 Task: Create a due date automation trigger when advanced on, 2 working days after a card is due add fields with custom field "Resume" set to a number lower or equal to 1 and greater than 10 at 11:00 AM.
Action: Mouse moved to (923, 281)
Screenshot: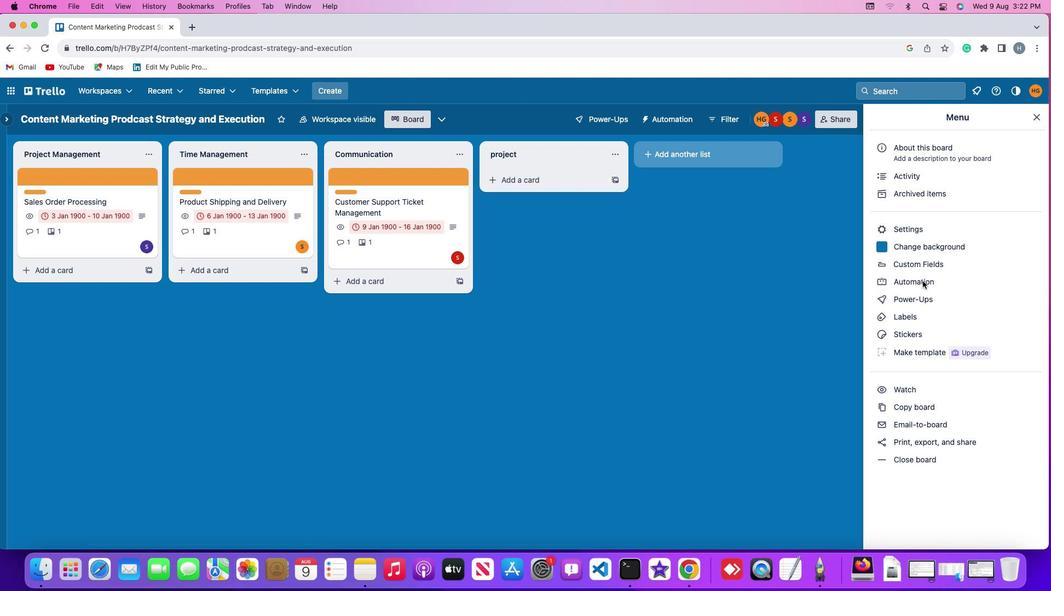 
Action: Mouse pressed left at (923, 281)
Screenshot: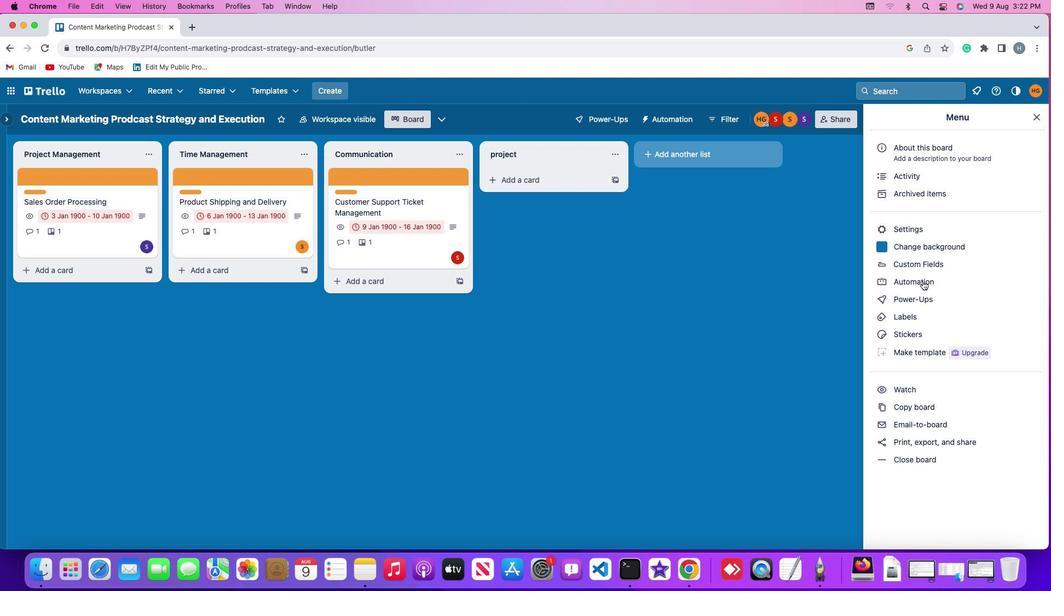 
Action: Mouse pressed left at (923, 281)
Screenshot: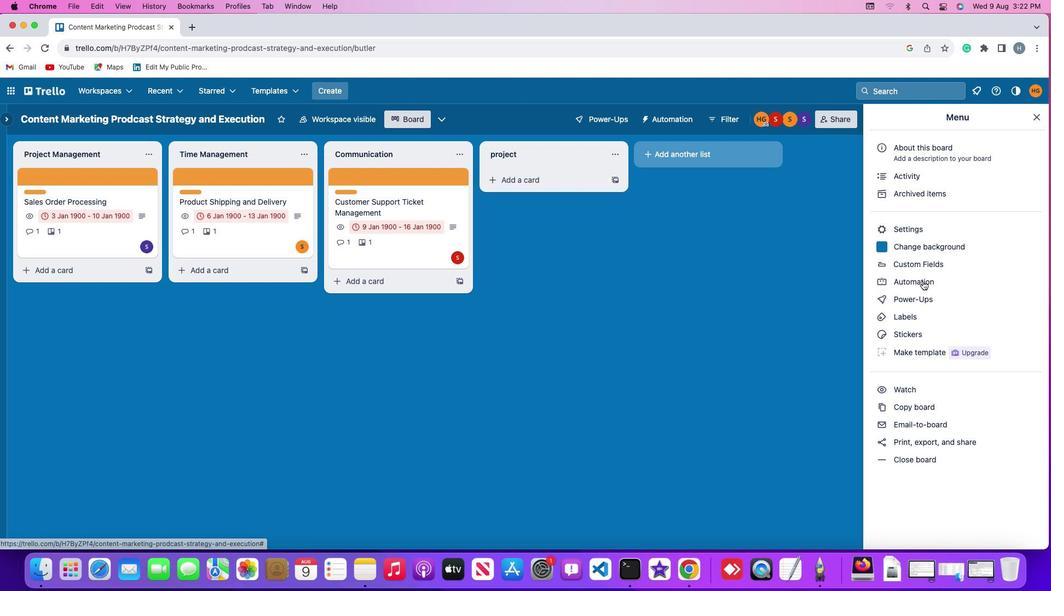 
Action: Mouse moved to (78, 259)
Screenshot: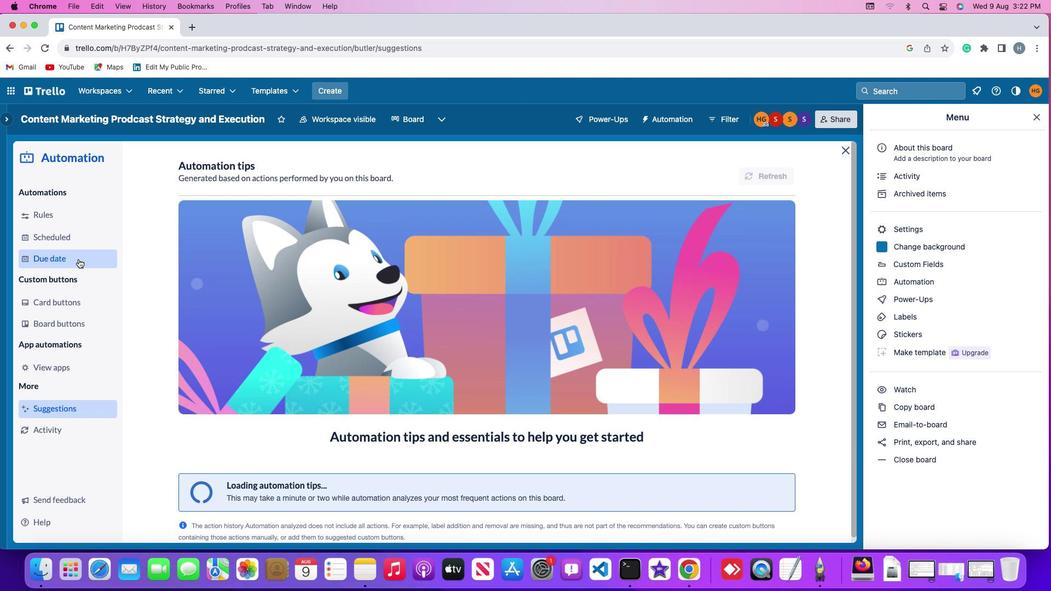 
Action: Mouse pressed left at (78, 259)
Screenshot: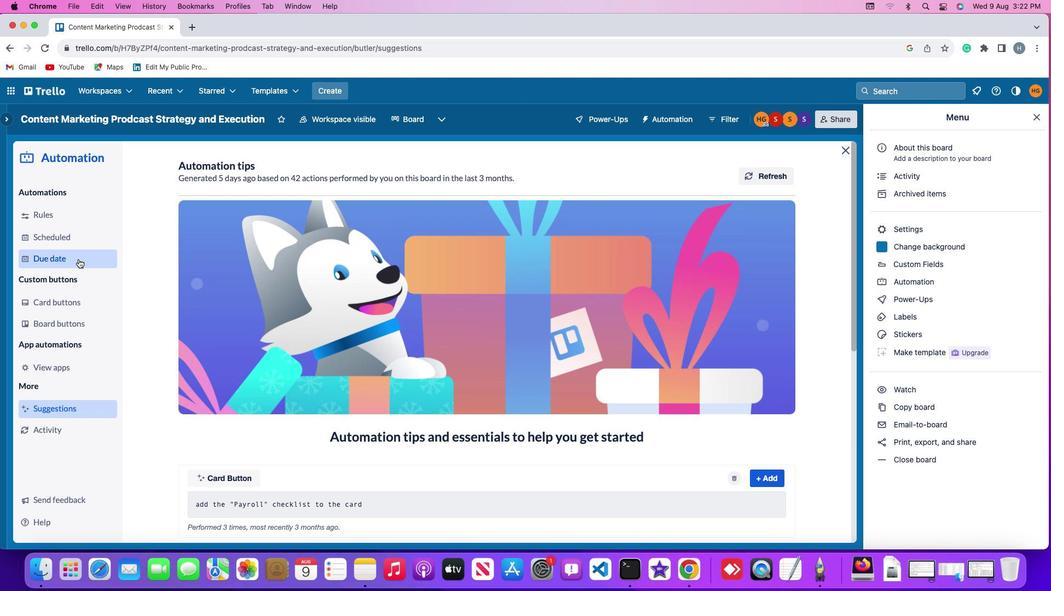
Action: Mouse moved to (746, 168)
Screenshot: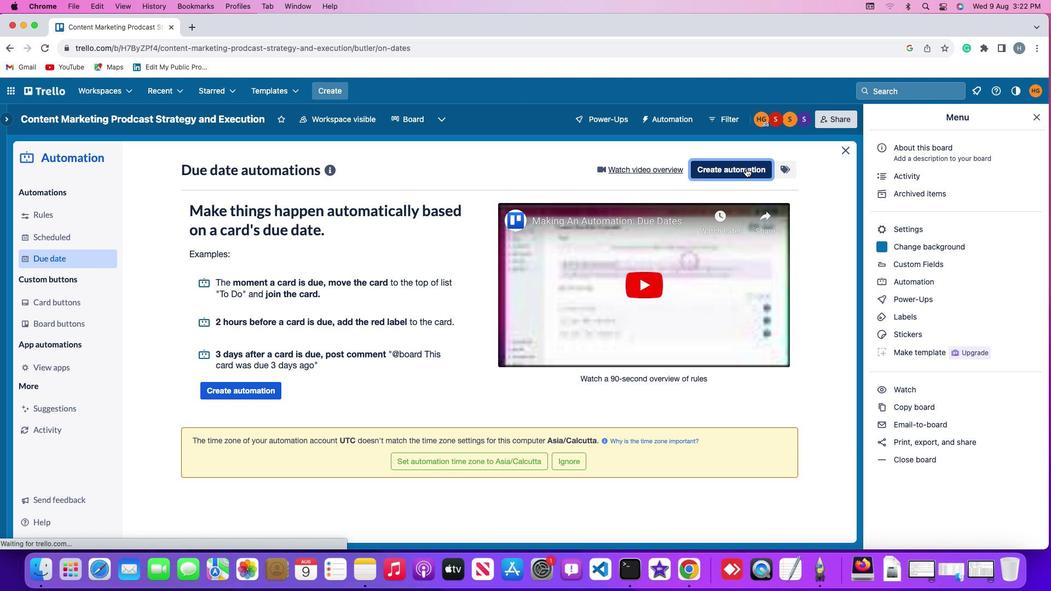 
Action: Mouse pressed left at (746, 168)
Screenshot: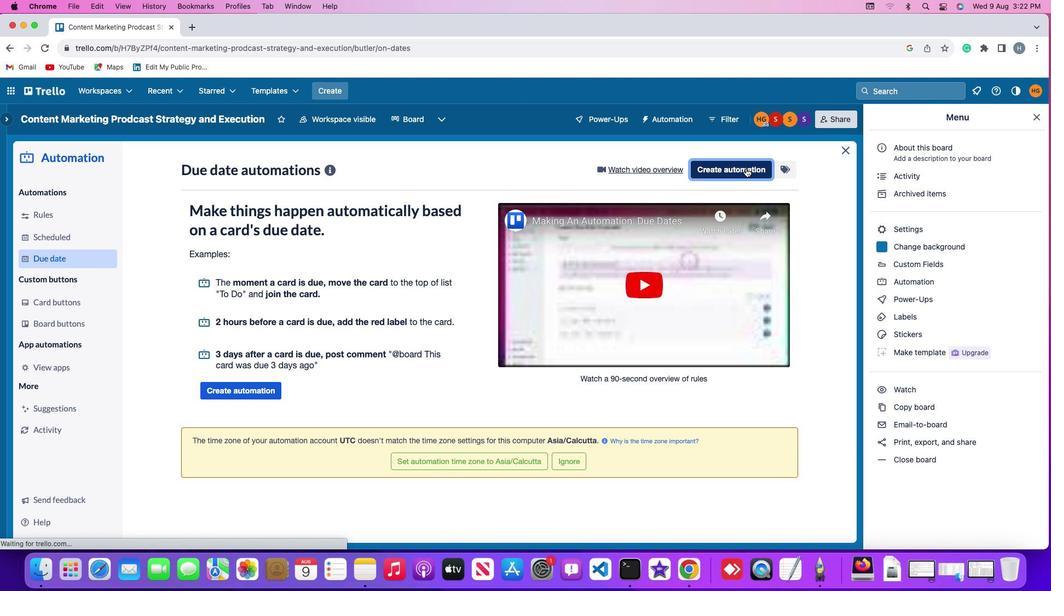
Action: Mouse moved to (202, 270)
Screenshot: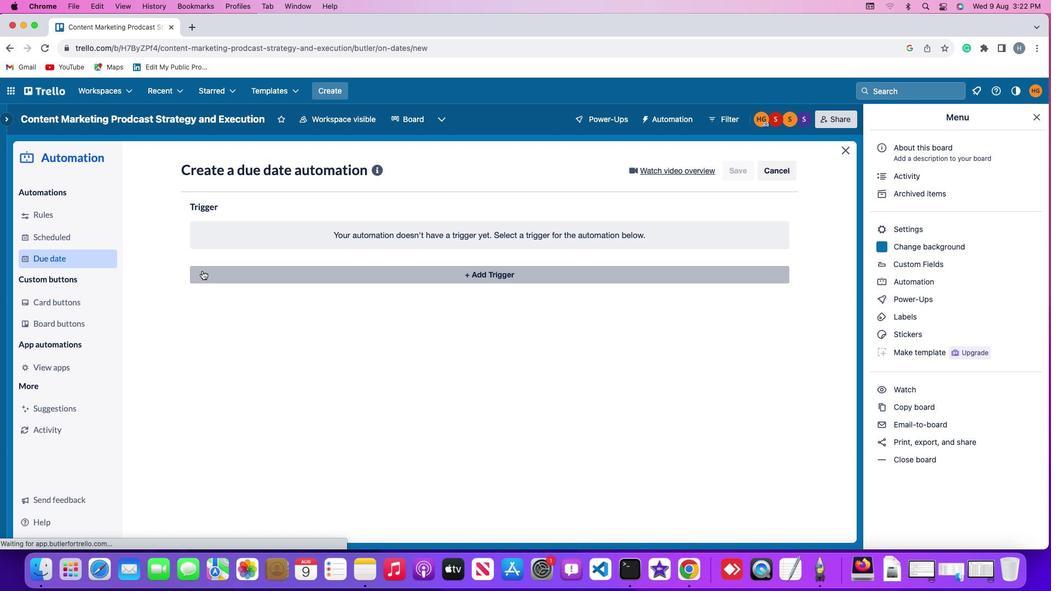 
Action: Mouse pressed left at (202, 270)
Screenshot: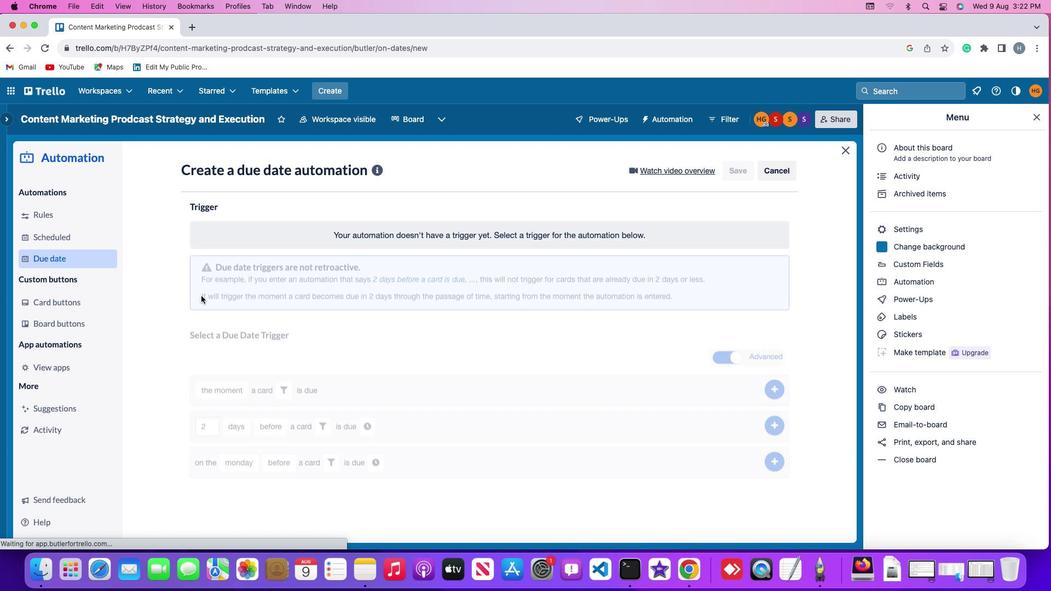 
Action: Mouse moved to (215, 438)
Screenshot: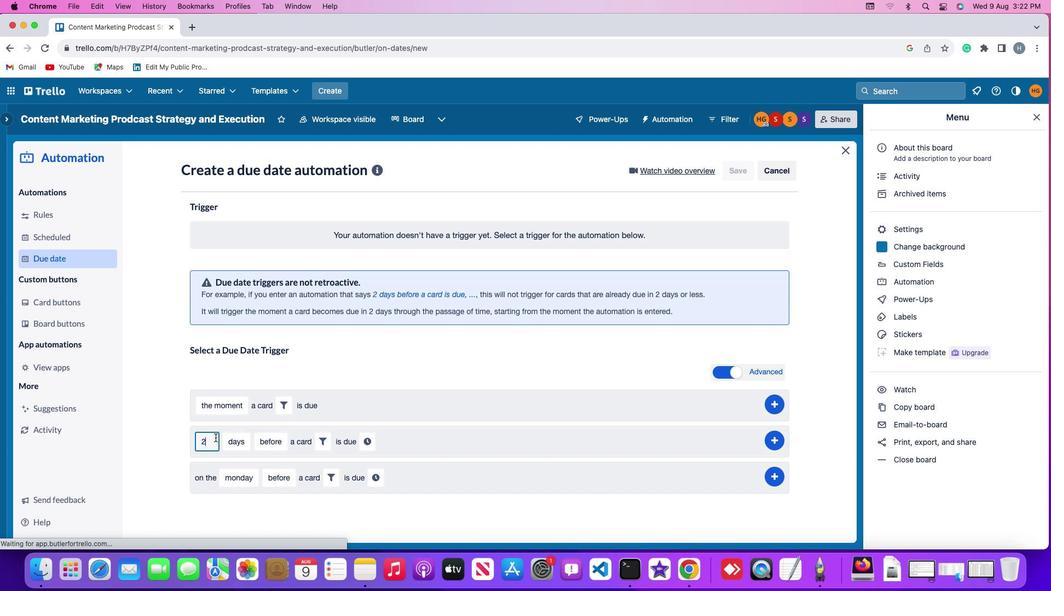
Action: Mouse pressed left at (215, 438)
Screenshot: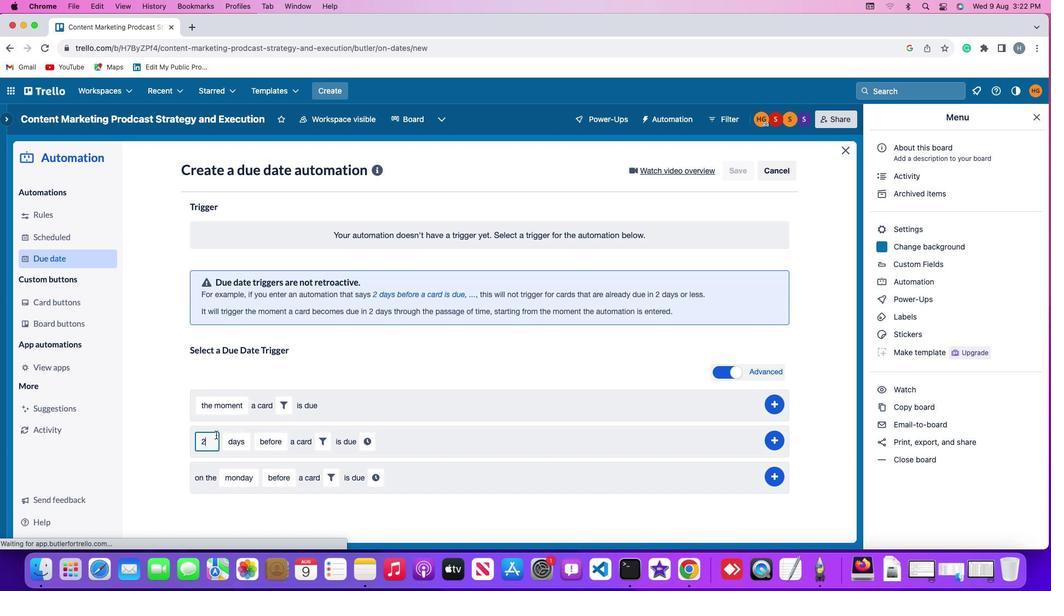 
Action: Mouse moved to (215, 434)
Screenshot: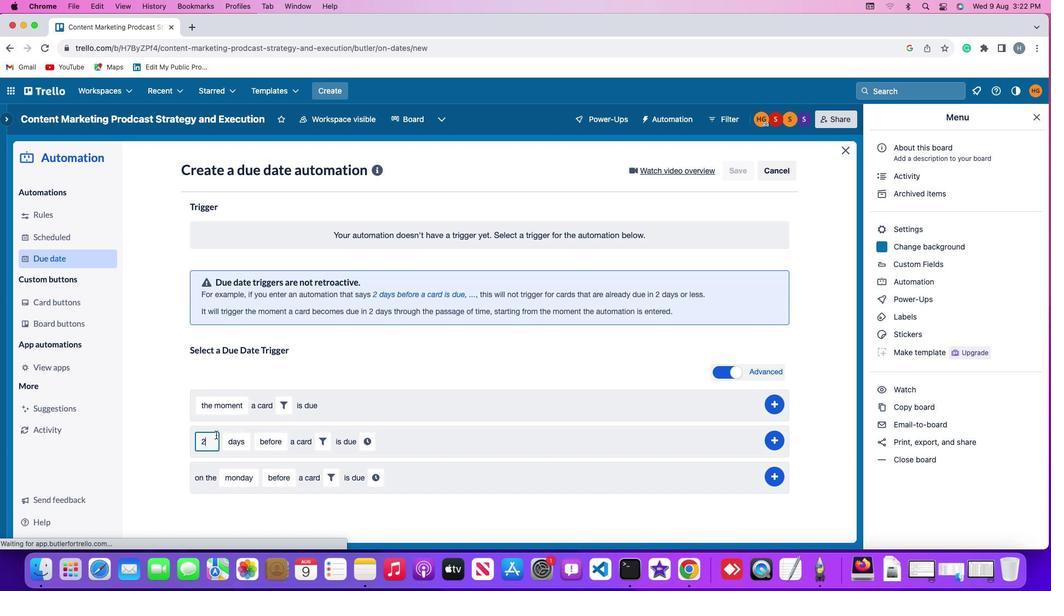 
Action: Key pressed Key.backspace'2'
Screenshot: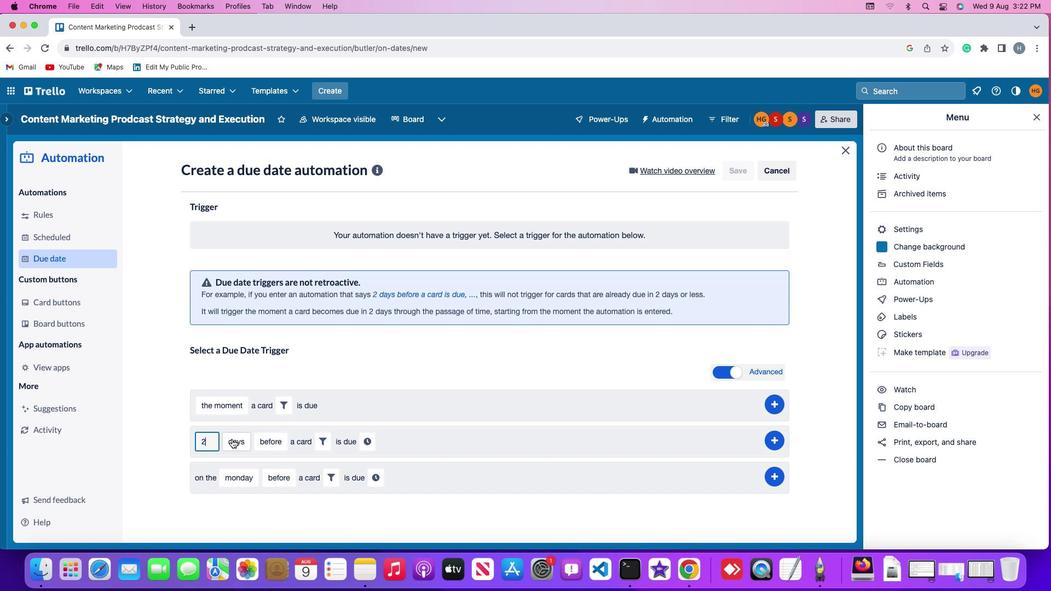 
Action: Mouse moved to (233, 439)
Screenshot: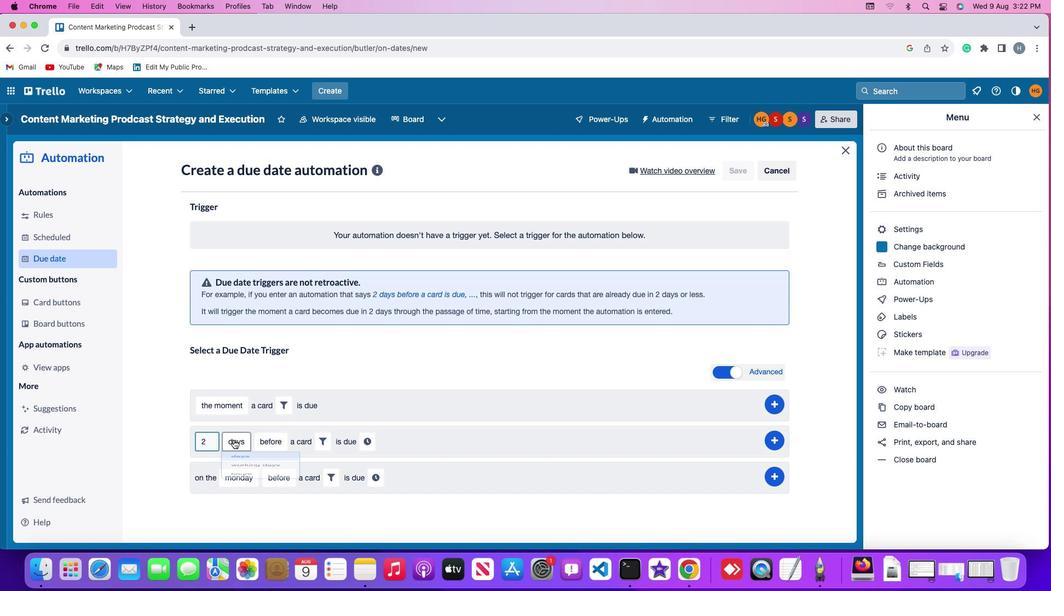 
Action: Mouse pressed left at (233, 439)
Screenshot: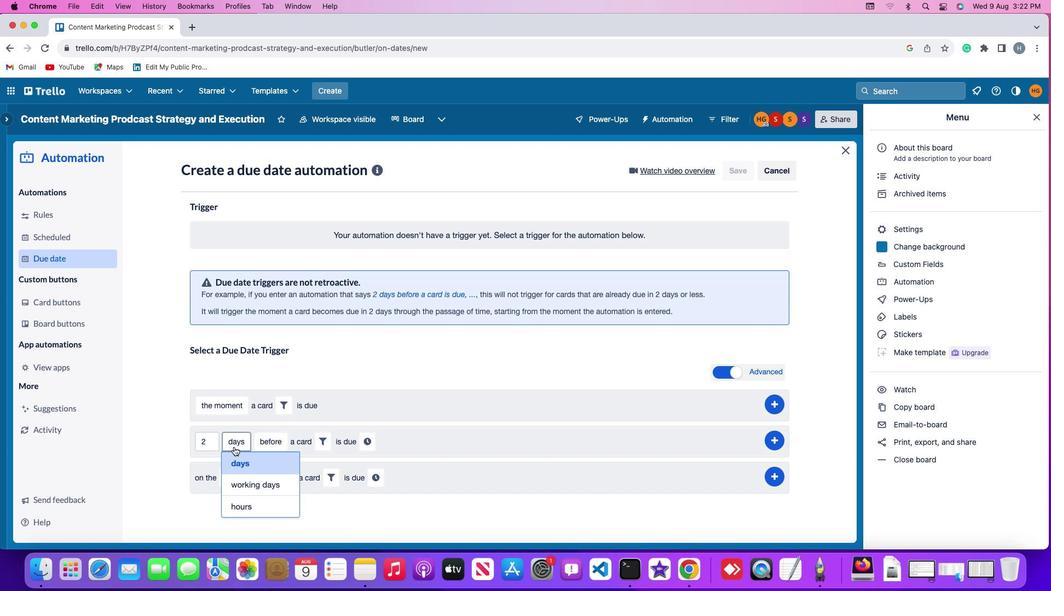 
Action: Mouse moved to (241, 481)
Screenshot: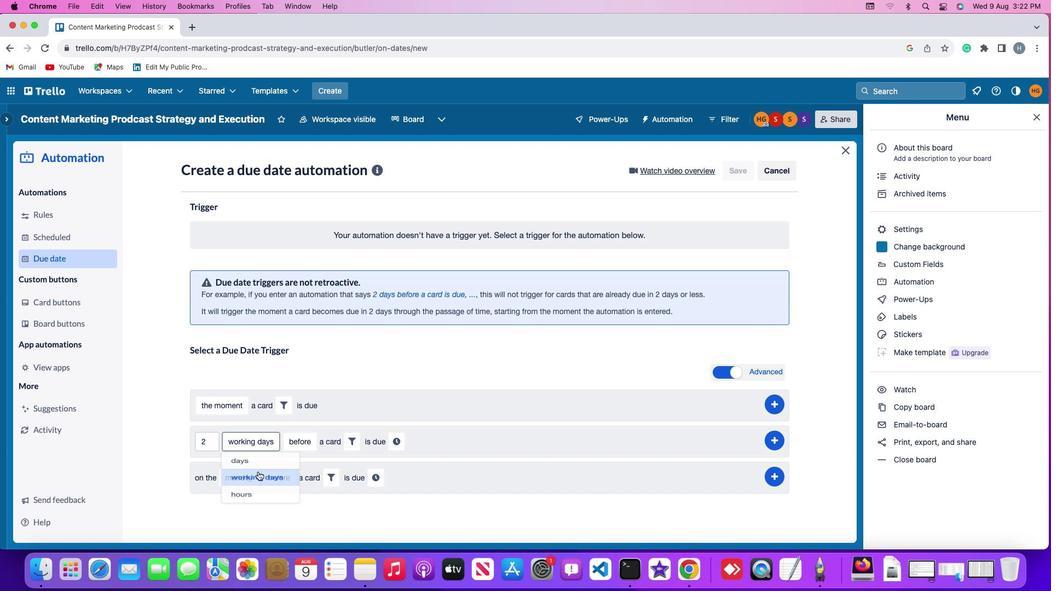 
Action: Mouse pressed left at (241, 481)
Screenshot: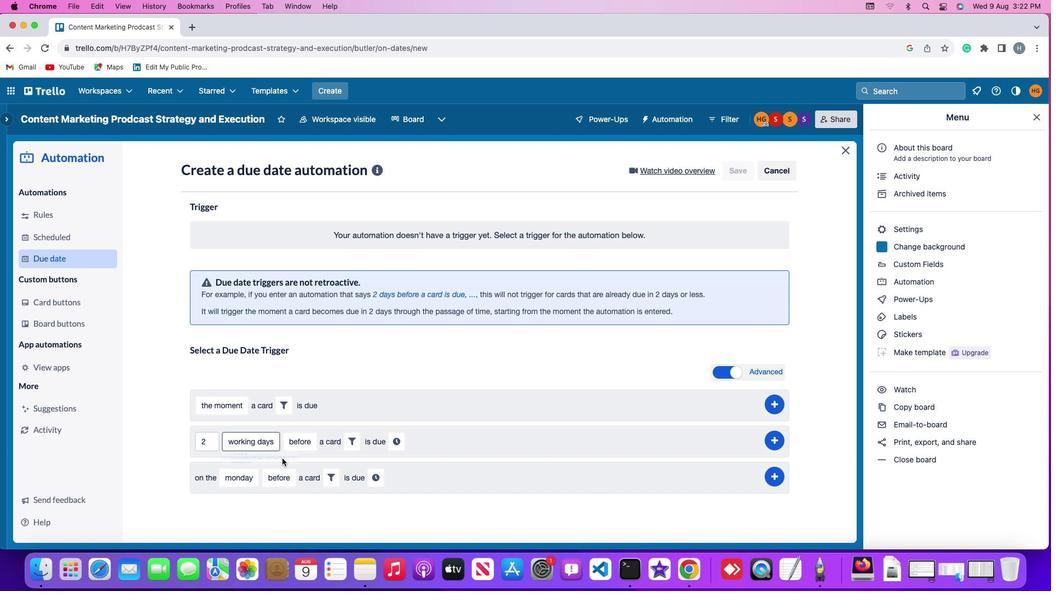 
Action: Mouse moved to (296, 445)
Screenshot: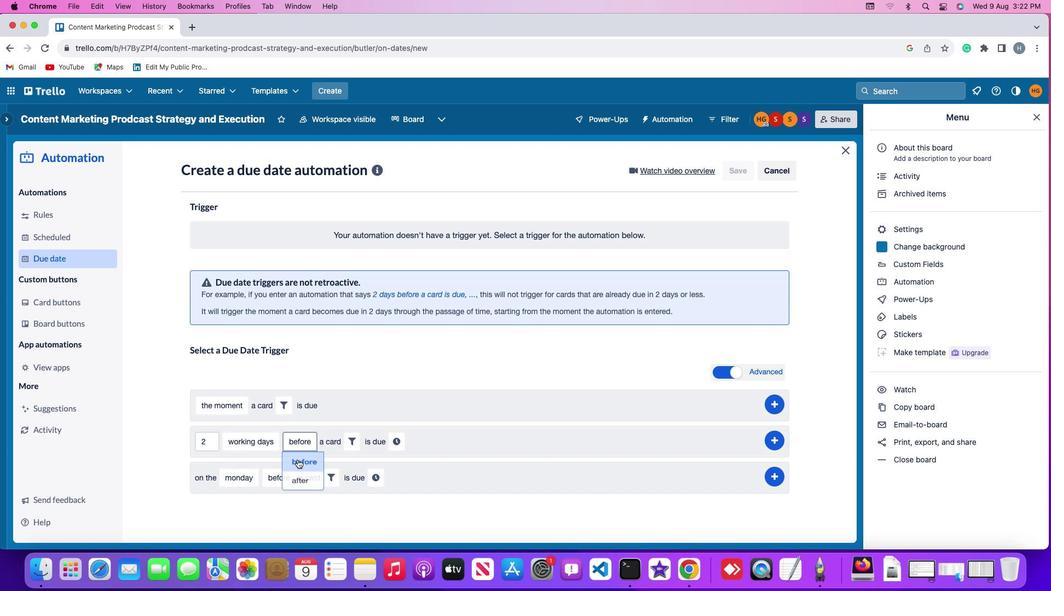 
Action: Mouse pressed left at (296, 445)
Screenshot: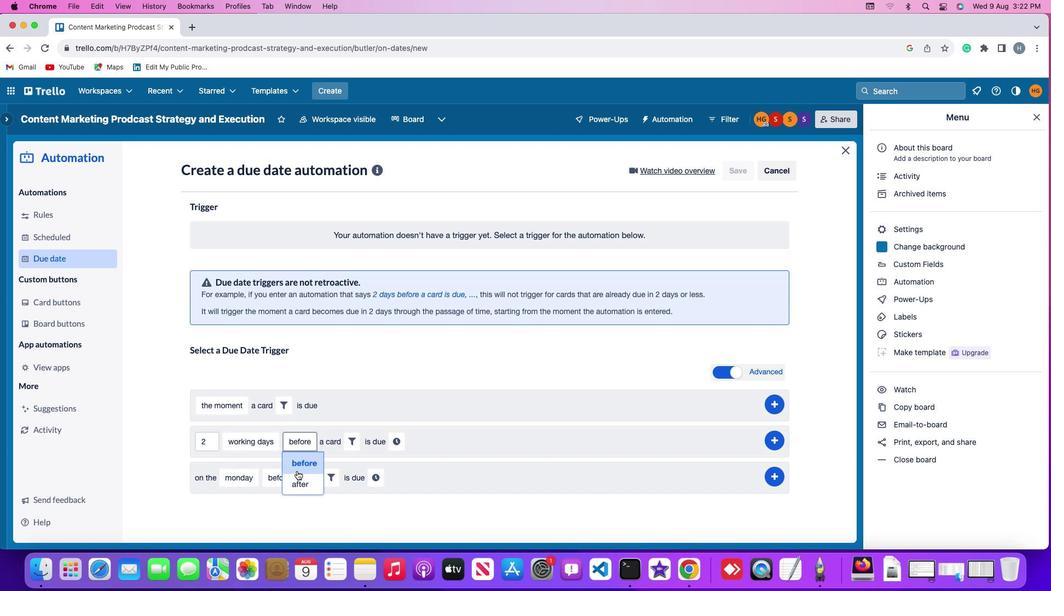 
Action: Mouse moved to (295, 482)
Screenshot: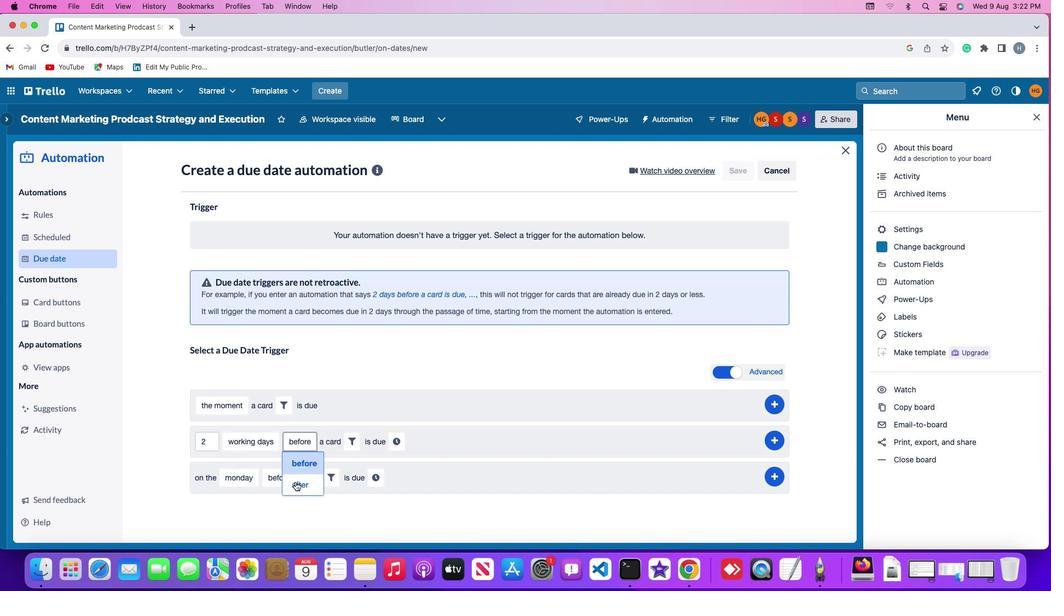 
Action: Mouse pressed left at (295, 482)
Screenshot: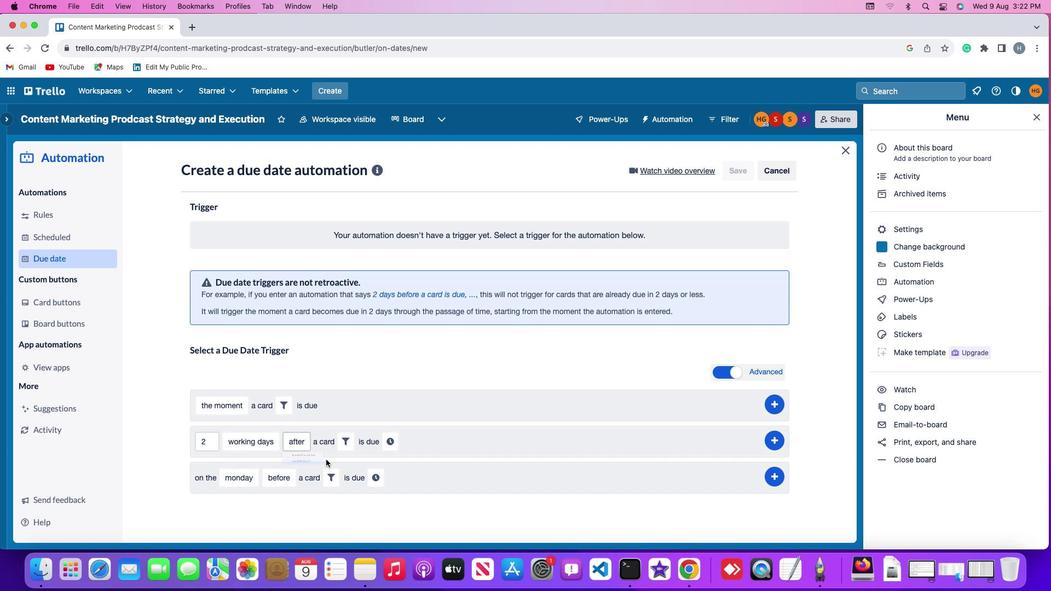 
Action: Mouse moved to (350, 446)
Screenshot: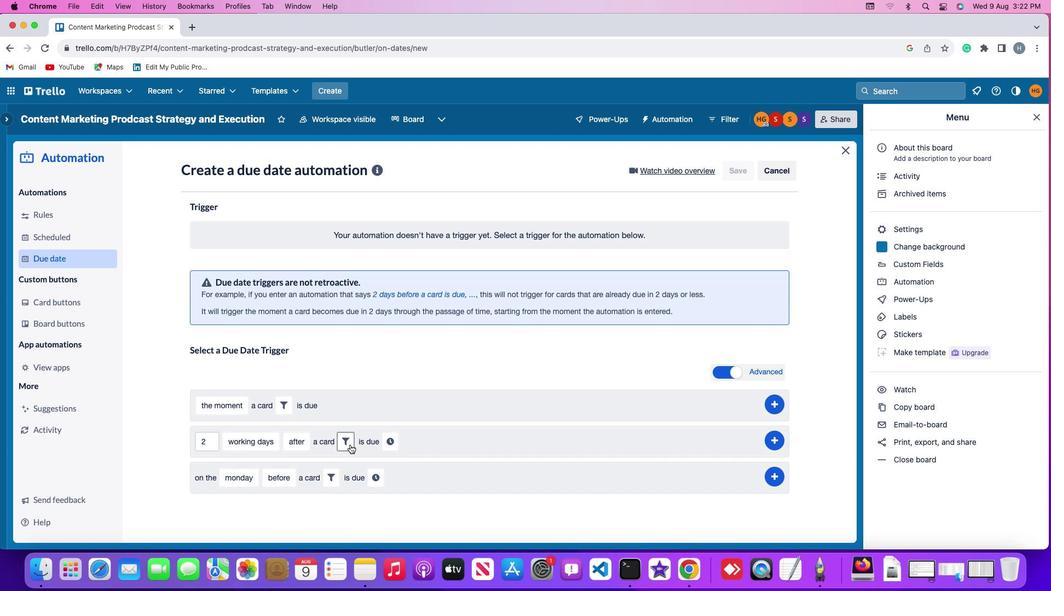
Action: Mouse pressed left at (350, 446)
Screenshot: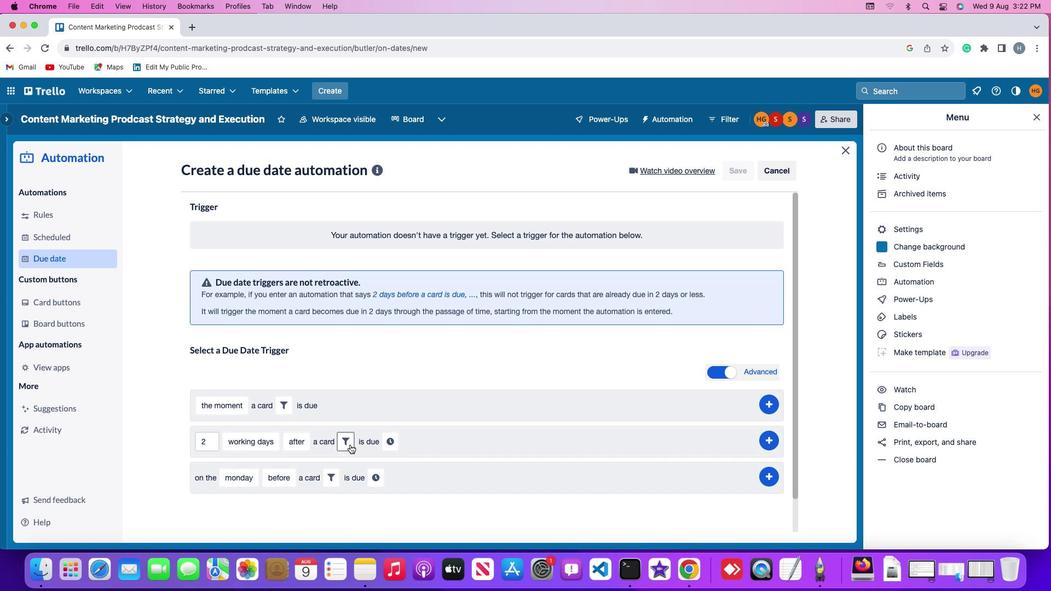 
Action: Mouse moved to (527, 476)
Screenshot: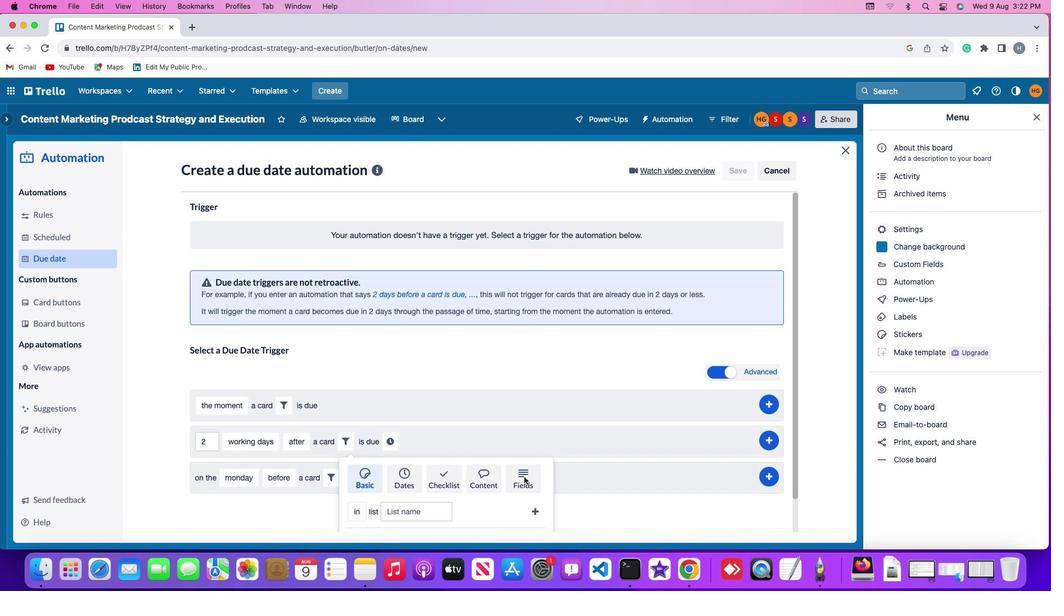 
Action: Mouse pressed left at (527, 476)
Screenshot: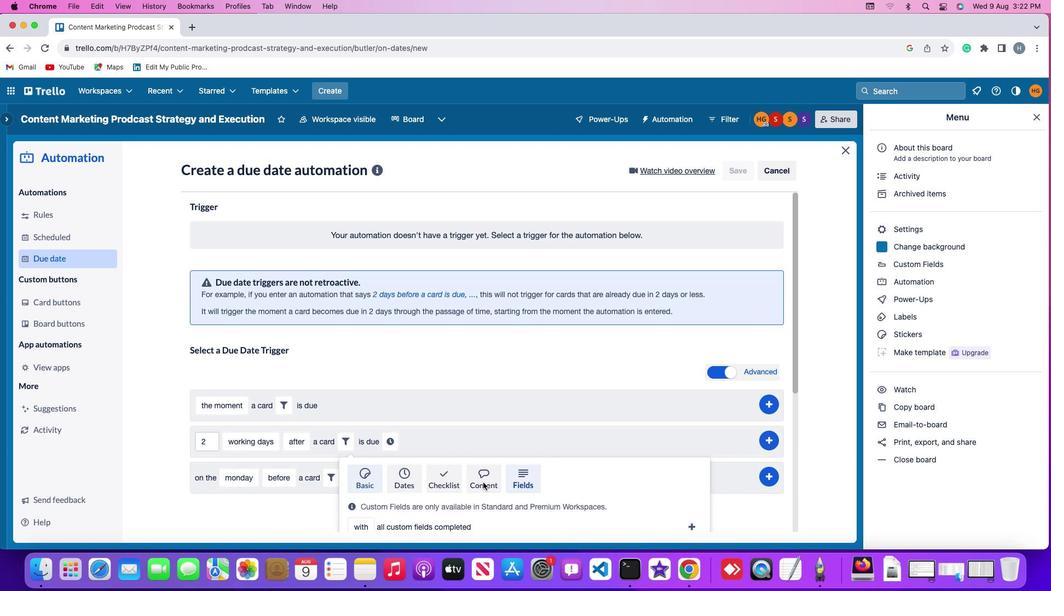 
Action: Mouse moved to (263, 525)
Screenshot: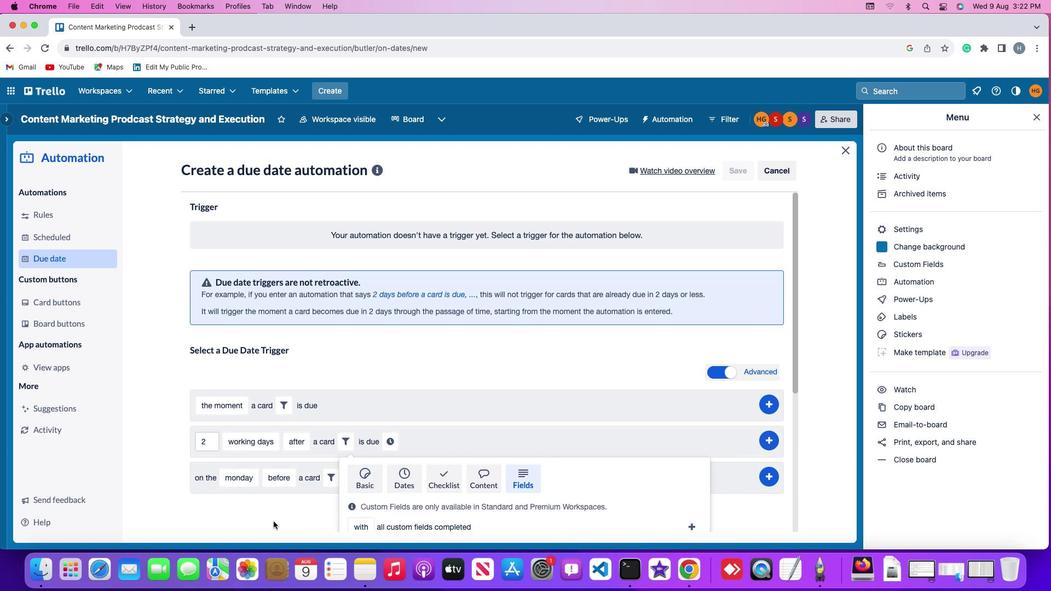 
Action: Mouse scrolled (263, 525) with delta (0, 0)
Screenshot: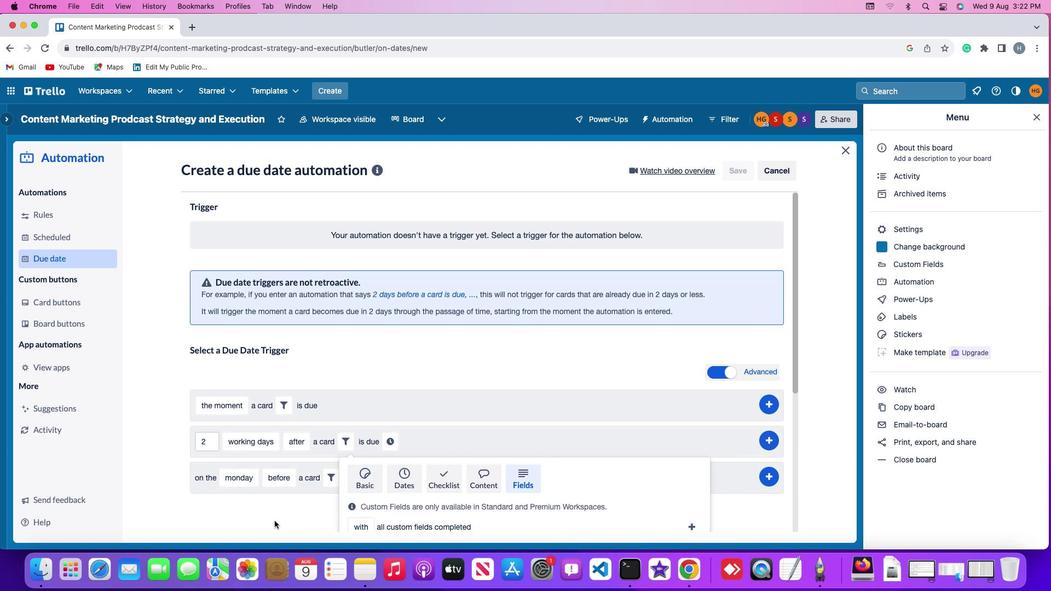 
Action: Mouse scrolled (263, 525) with delta (0, 0)
Screenshot: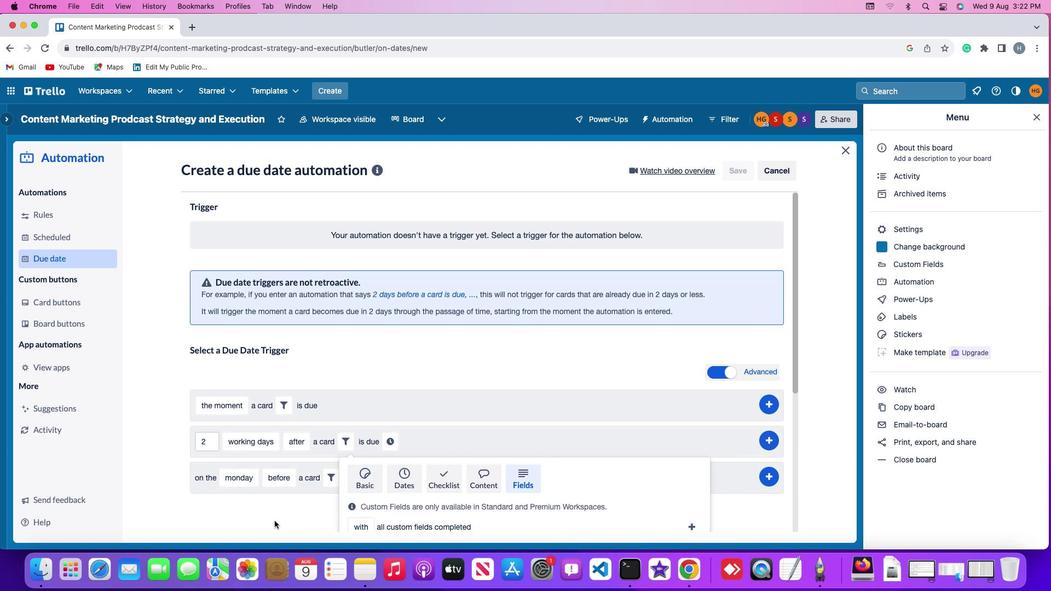 
Action: Mouse scrolled (263, 525) with delta (0, -1)
Screenshot: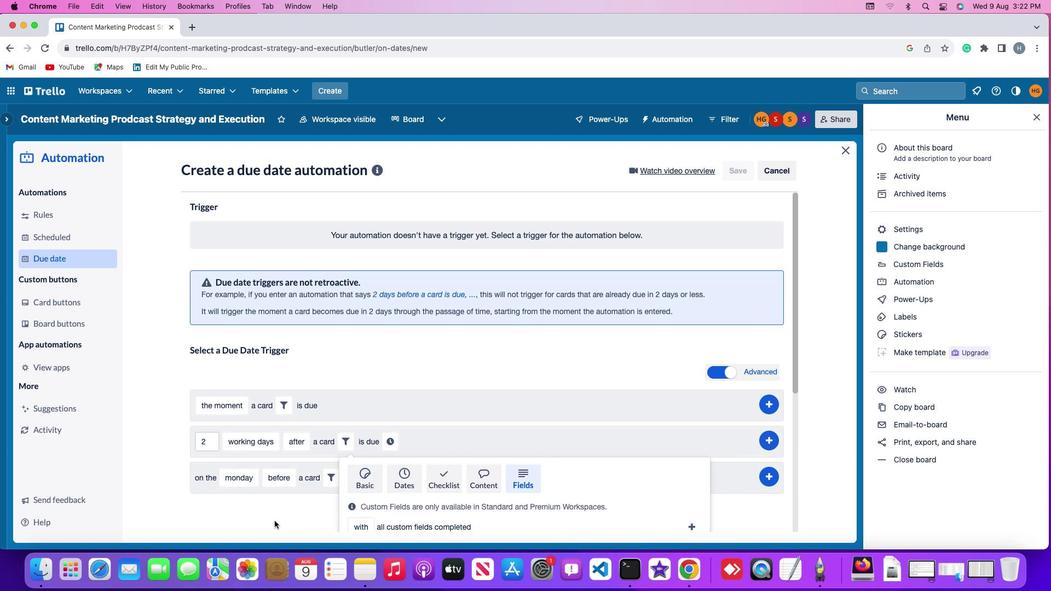 
Action: Mouse scrolled (263, 525) with delta (0, -2)
Screenshot: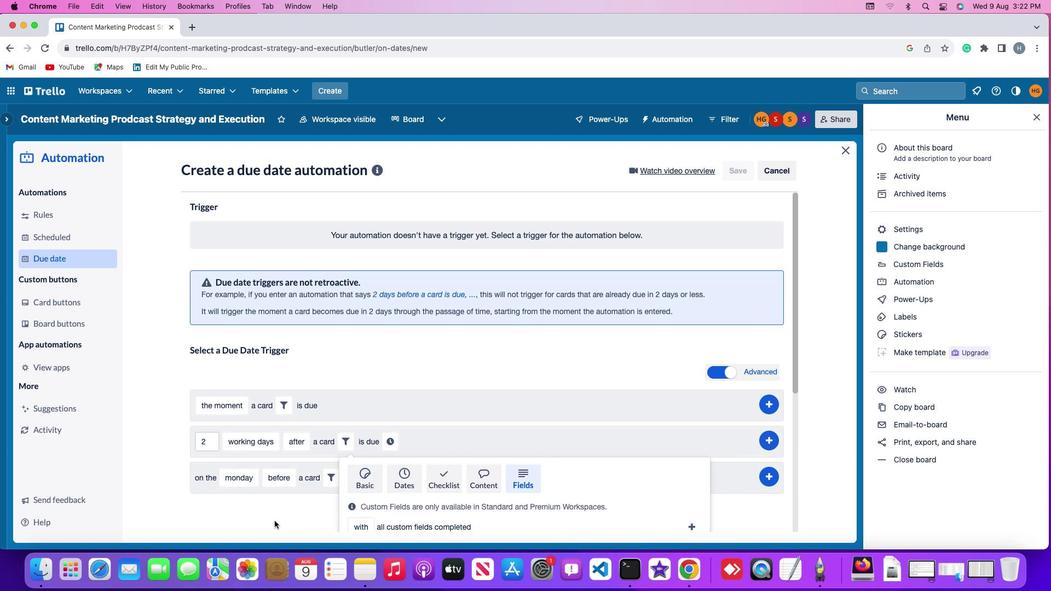 
Action: Mouse scrolled (263, 525) with delta (0, -3)
Screenshot: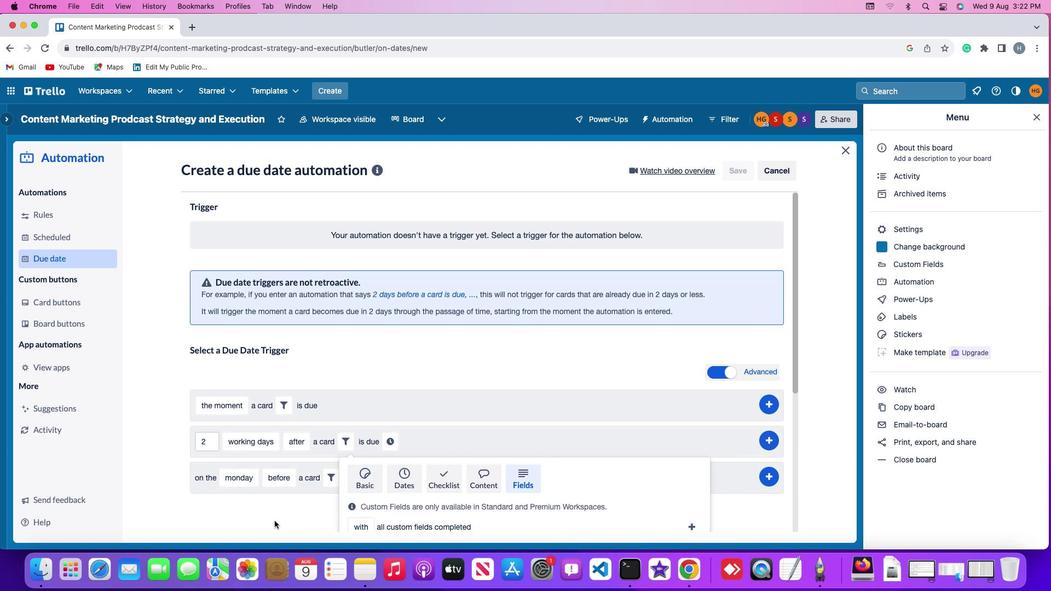 
Action: Mouse scrolled (263, 525) with delta (0, -3)
Screenshot: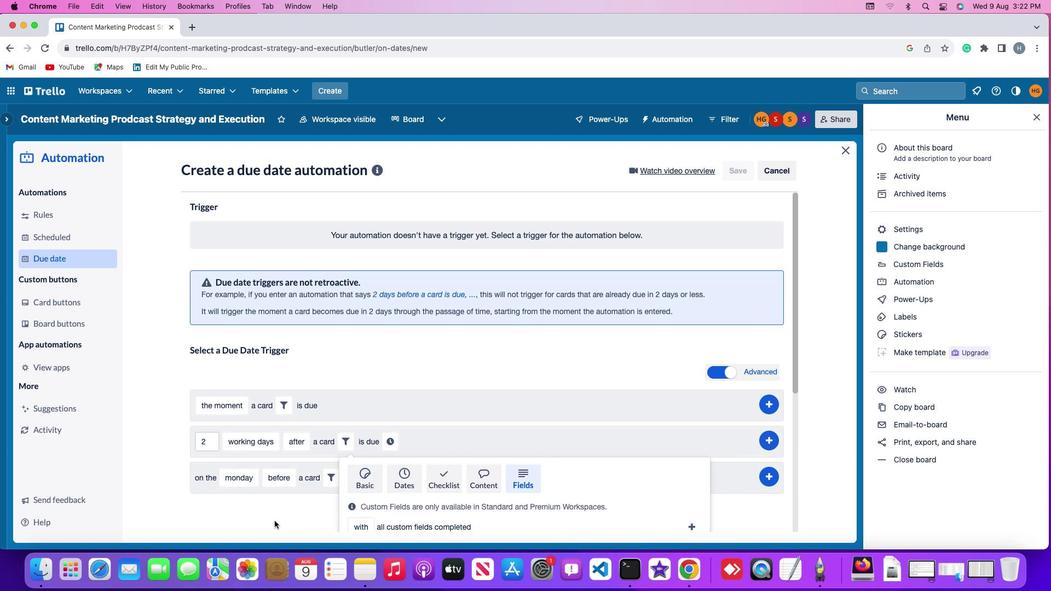 
Action: Mouse moved to (275, 521)
Screenshot: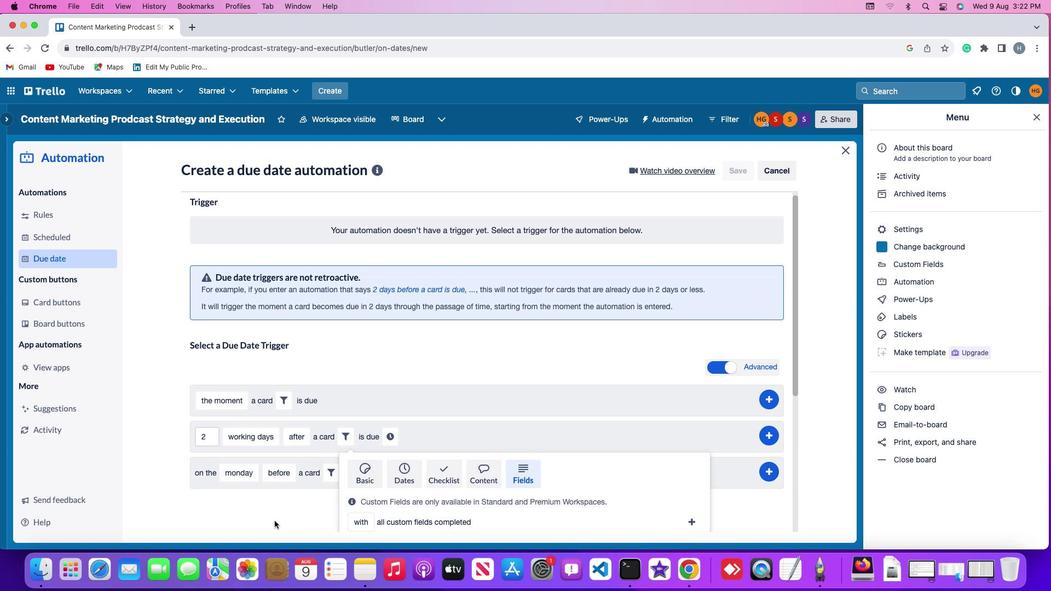 
Action: Mouse scrolled (275, 521) with delta (0, 0)
Screenshot: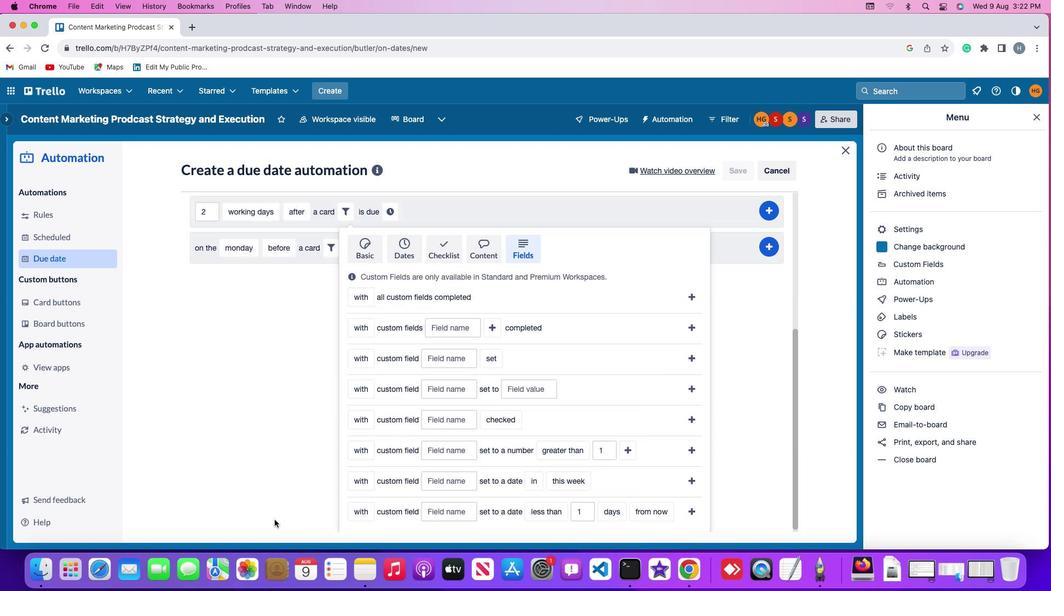 
Action: Mouse scrolled (275, 521) with delta (0, 0)
Screenshot: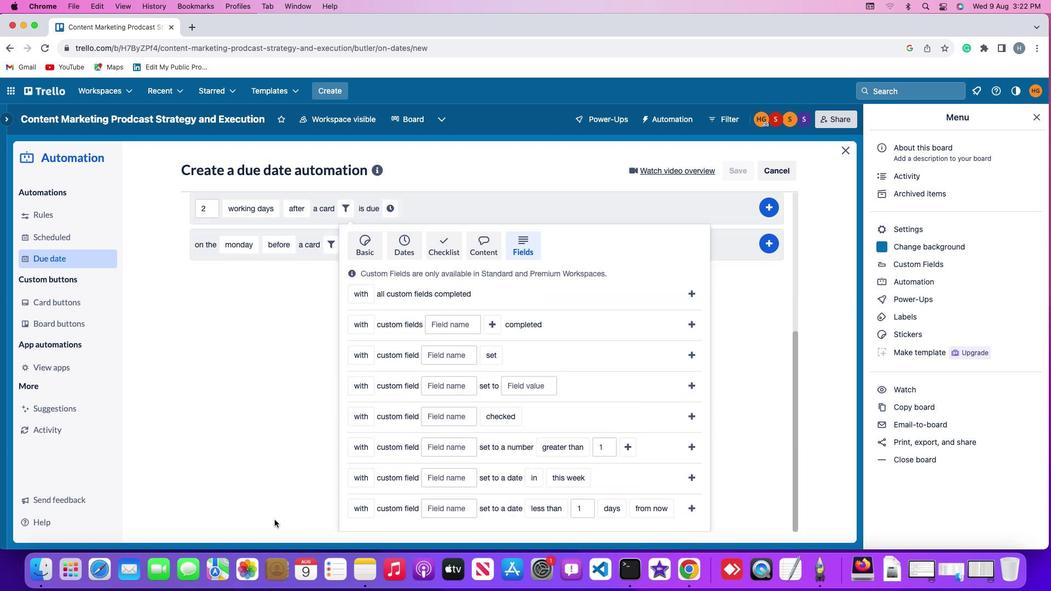 
Action: Mouse scrolled (275, 521) with delta (0, -1)
Screenshot: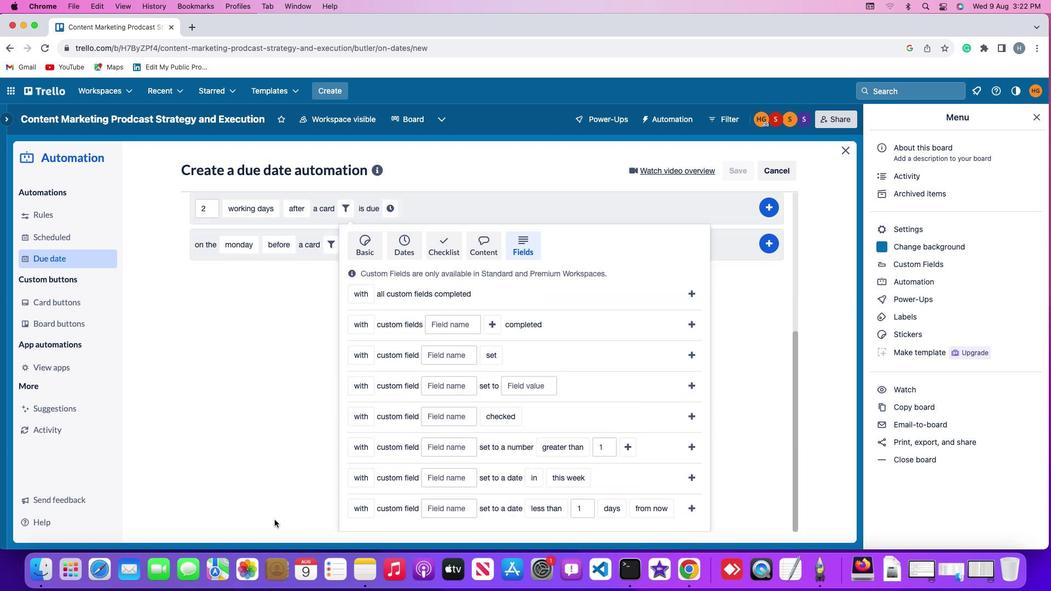 
Action: Mouse scrolled (275, 521) with delta (0, -2)
Screenshot: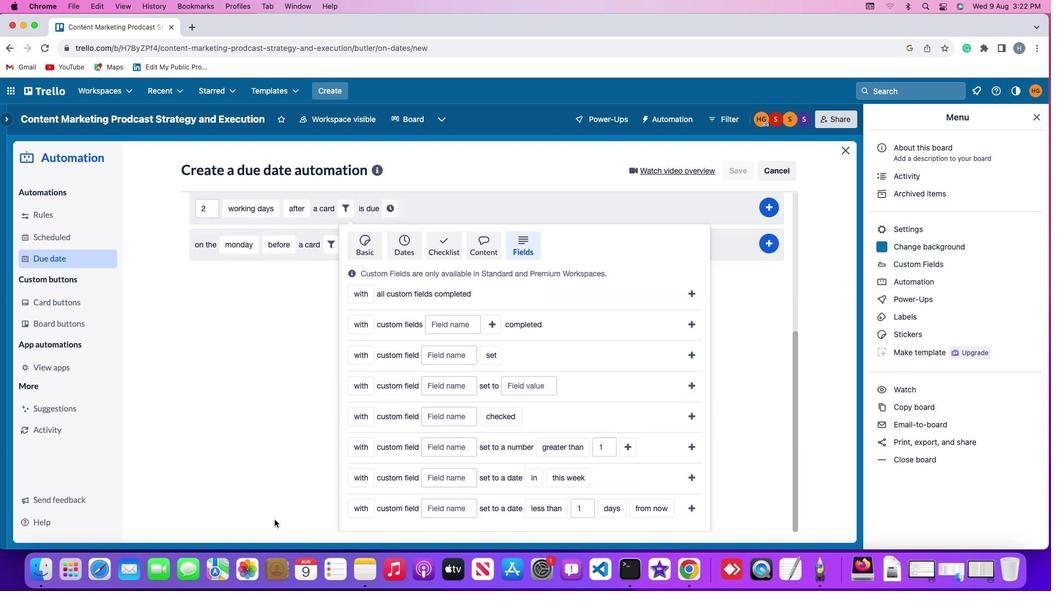 
Action: Mouse scrolled (275, 521) with delta (0, -3)
Screenshot: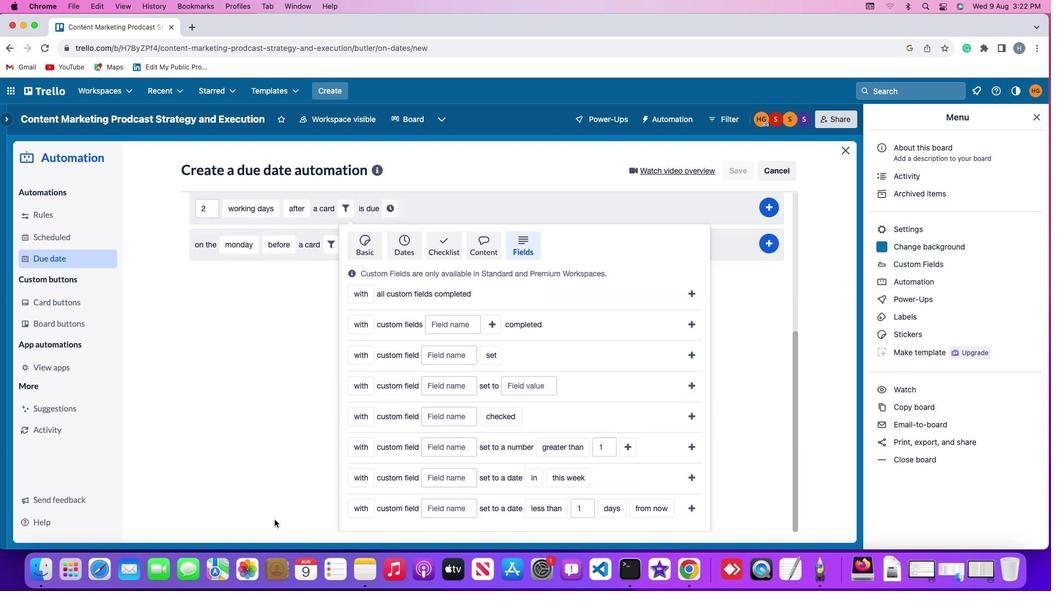 
Action: Mouse moved to (274, 519)
Screenshot: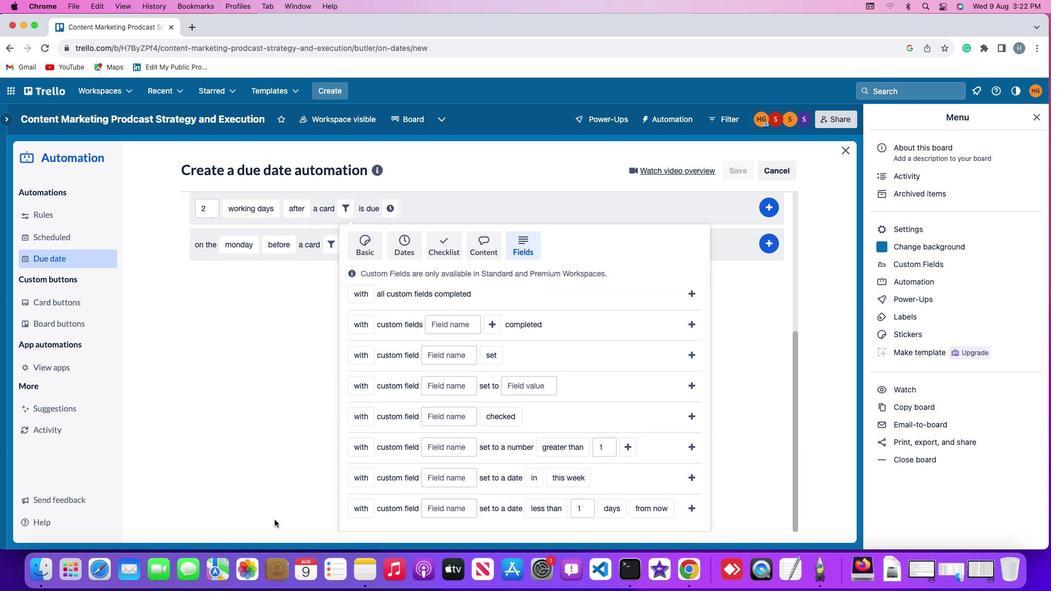 
Action: Mouse scrolled (274, 519) with delta (0, 0)
Screenshot: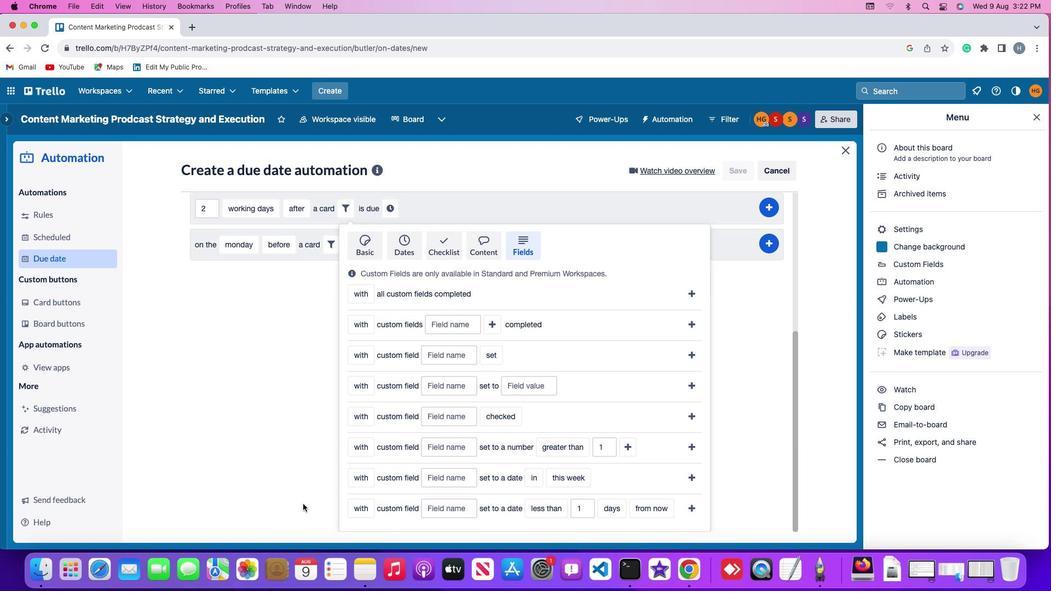 
Action: Mouse scrolled (274, 519) with delta (0, 0)
Screenshot: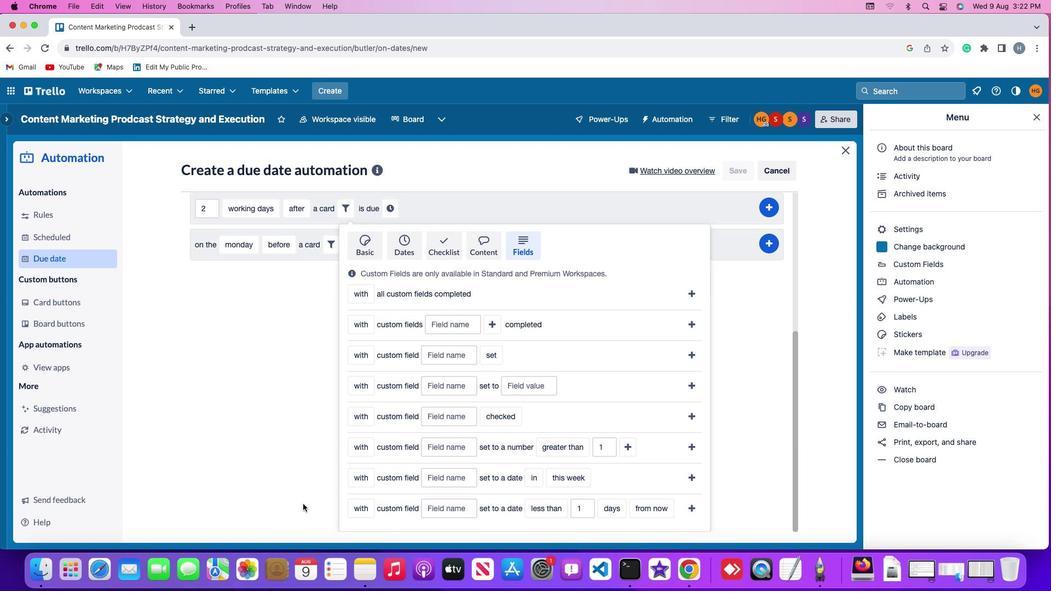
Action: Mouse scrolled (274, 519) with delta (0, -1)
Screenshot: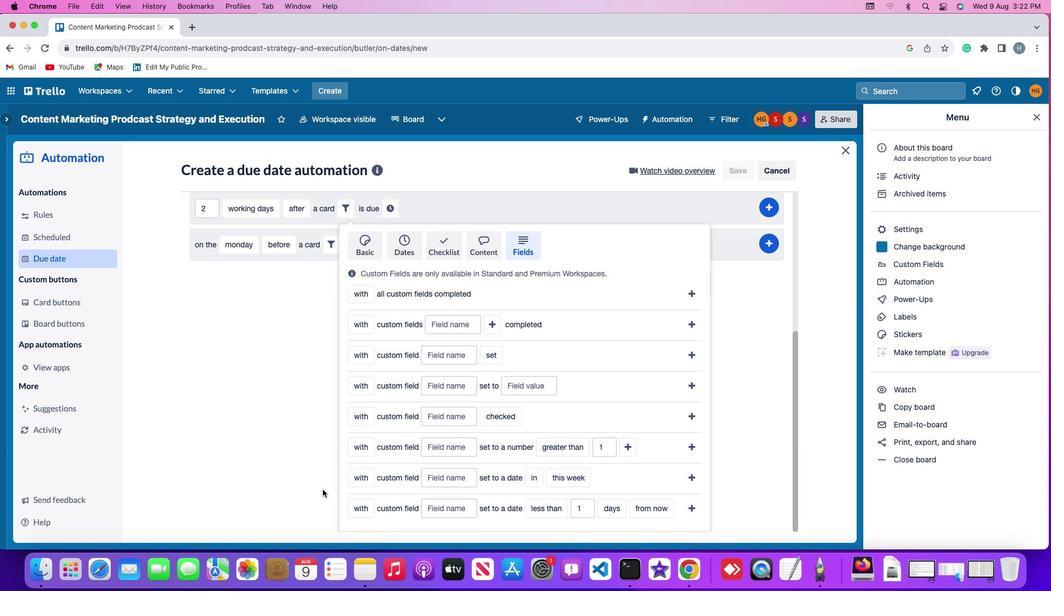 
Action: Mouse scrolled (274, 519) with delta (0, -2)
Screenshot: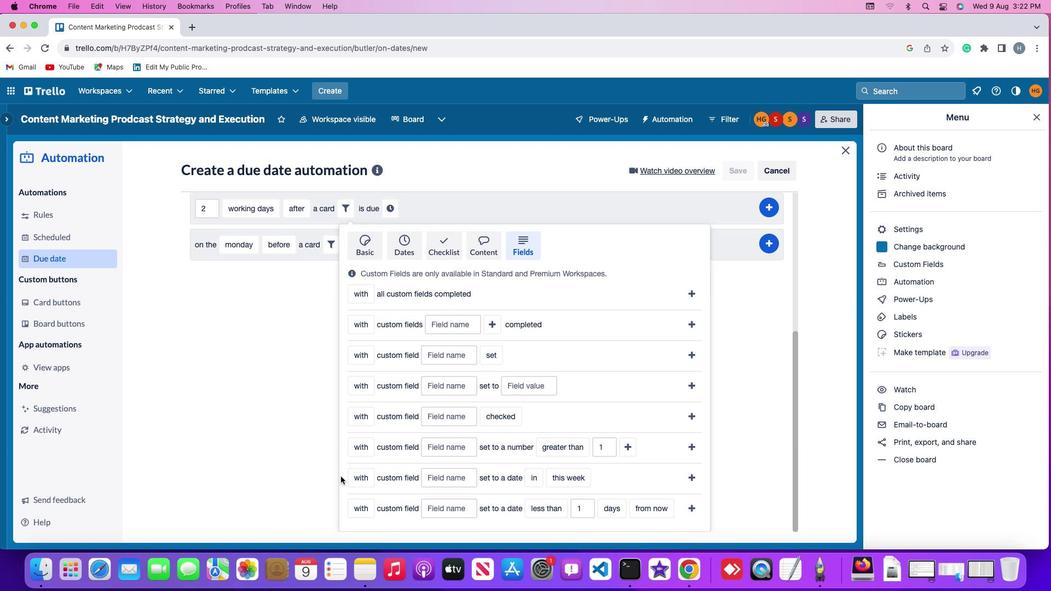 
Action: Mouse scrolled (274, 519) with delta (0, -3)
Screenshot: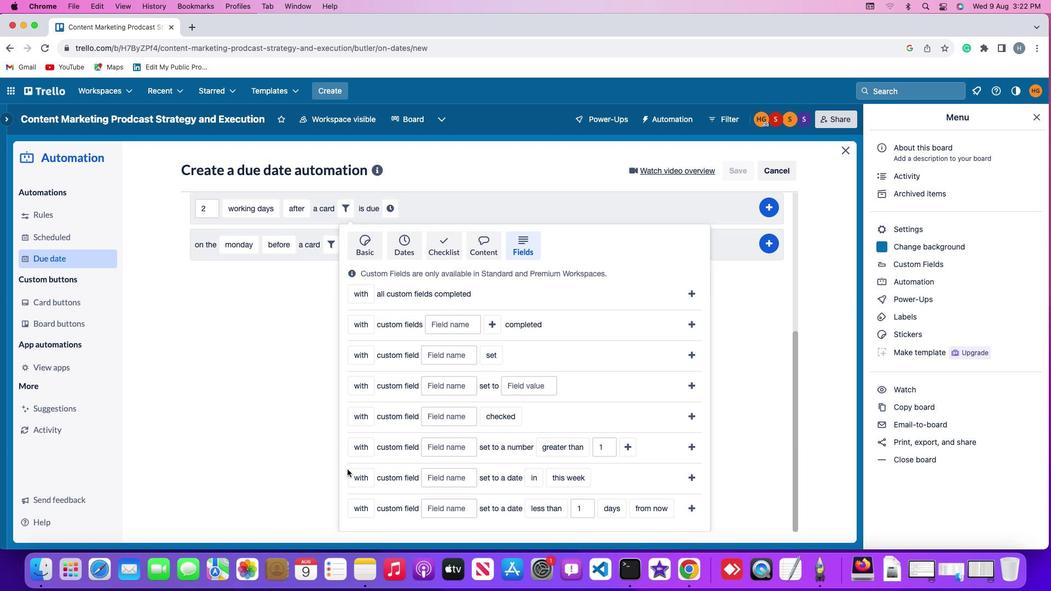 
Action: Mouse moved to (362, 444)
Screenshot: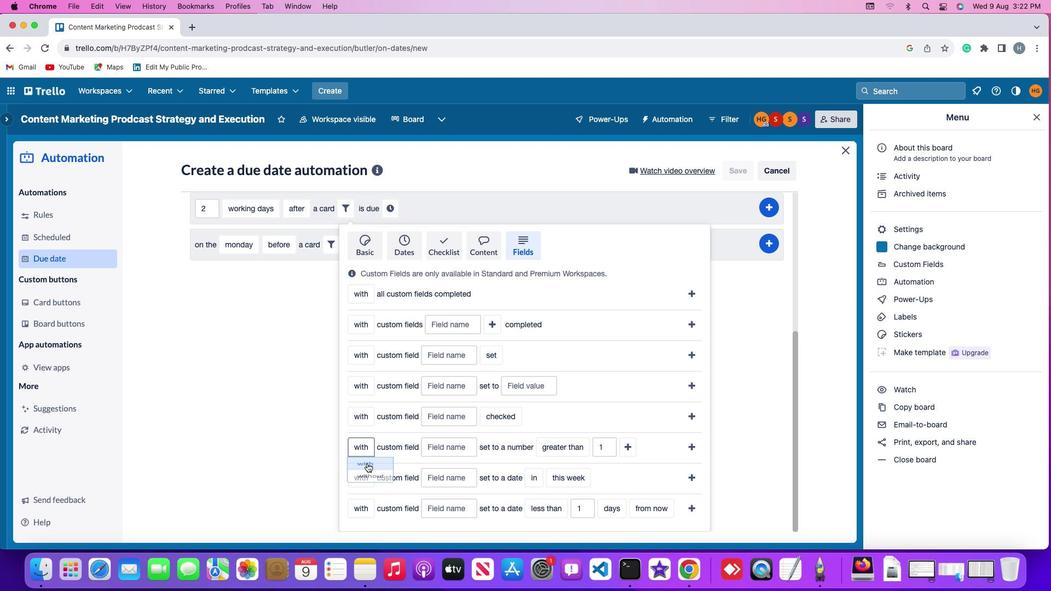 
Action: Mouse pressed left at (362, 444)
Screenshot: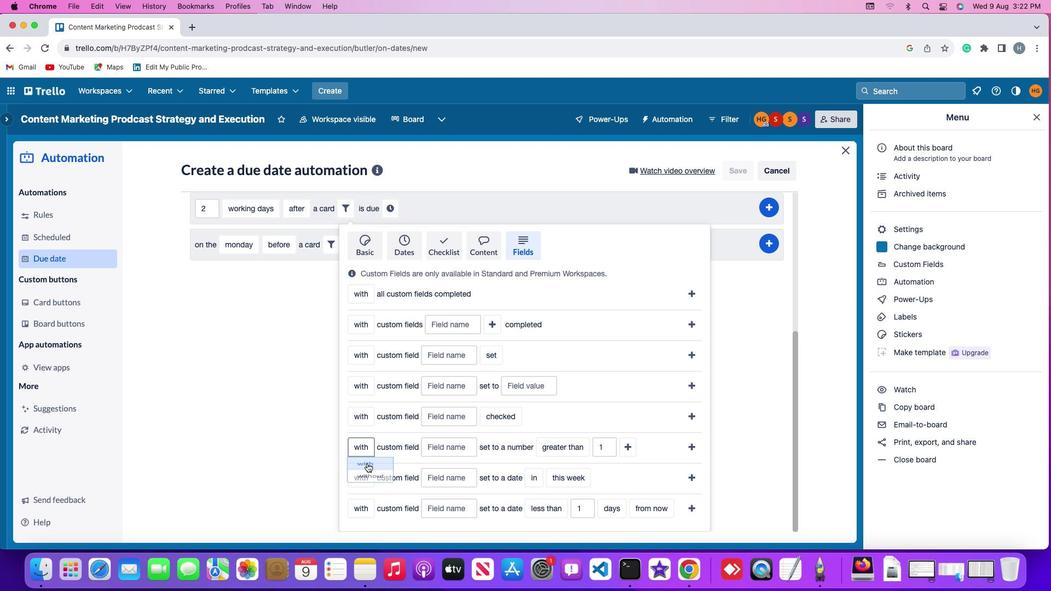 
Action: Mouse moved to (369, 470)
Screenshot: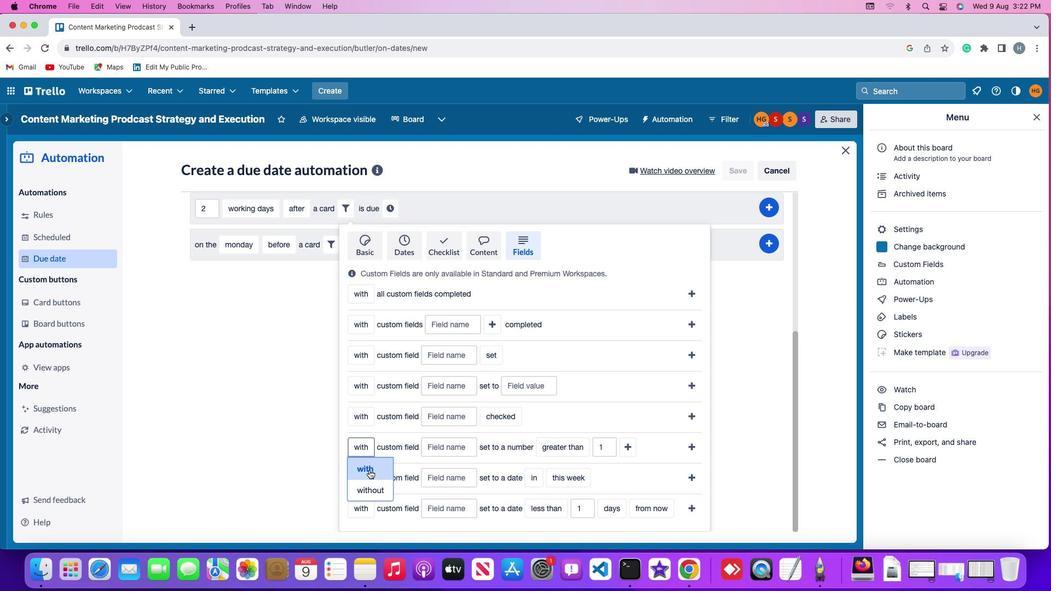 
Action: Mouse pressed left at (369, 470)
Screenshot: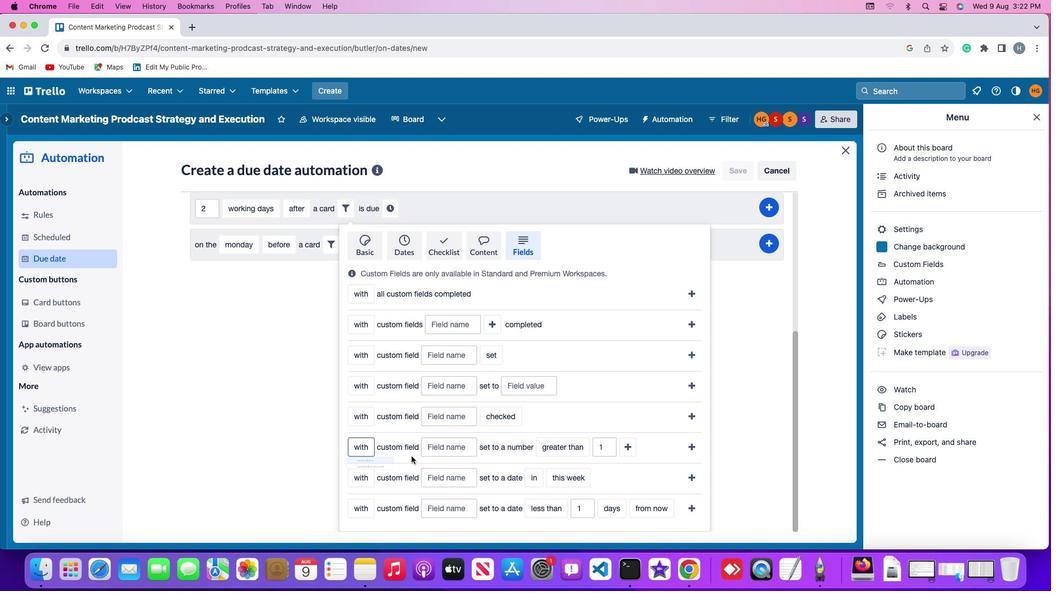 
Action: Mouse moved to (455, 448)
Screenshot: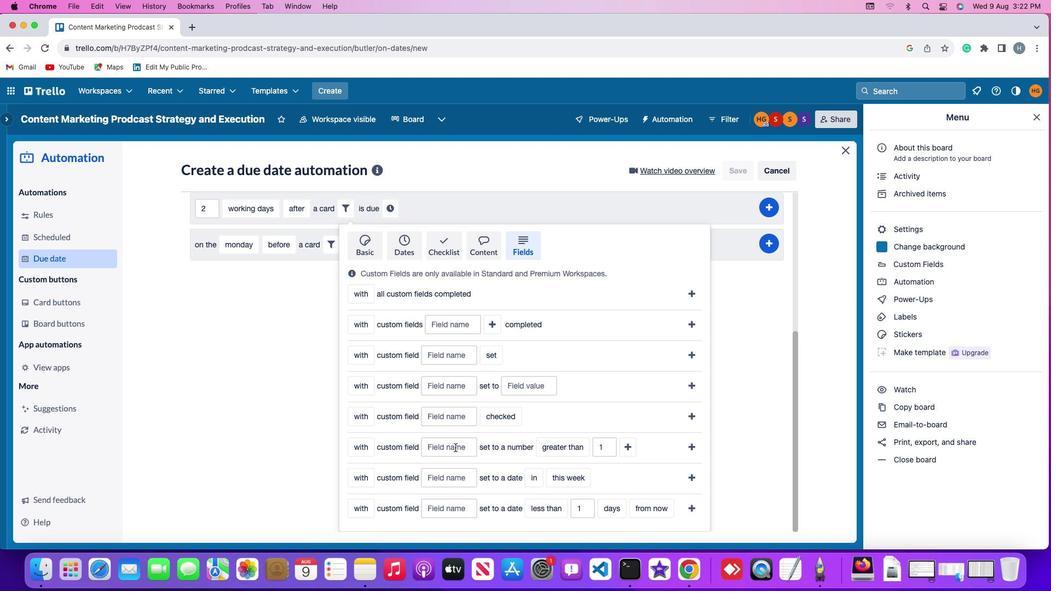 
Action: Mouse pressed left at (455, 448)
Screenshot: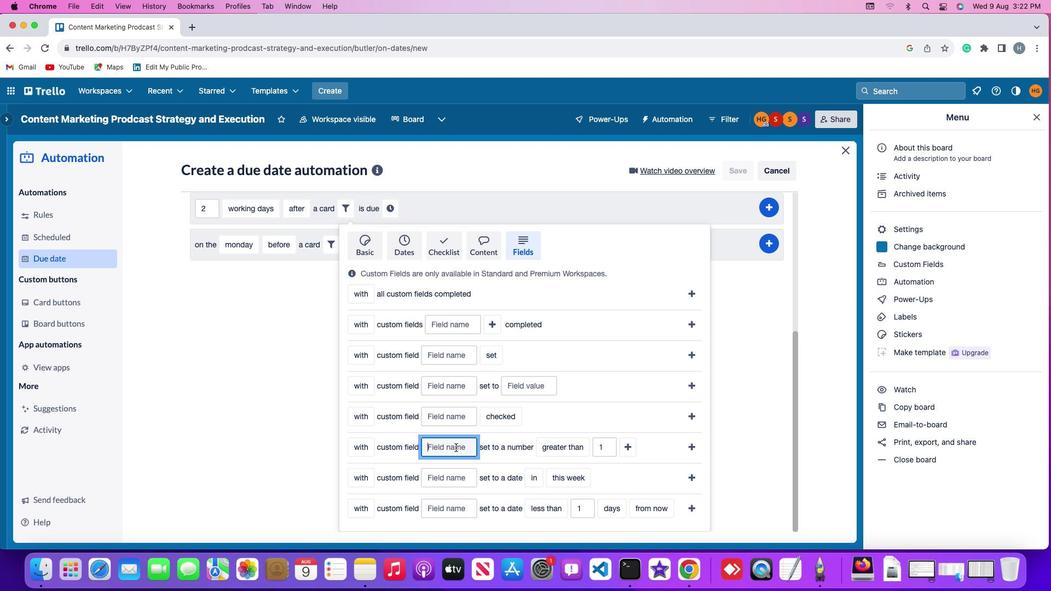 
Action: Mouse moved to (455, 447)
Screenshot: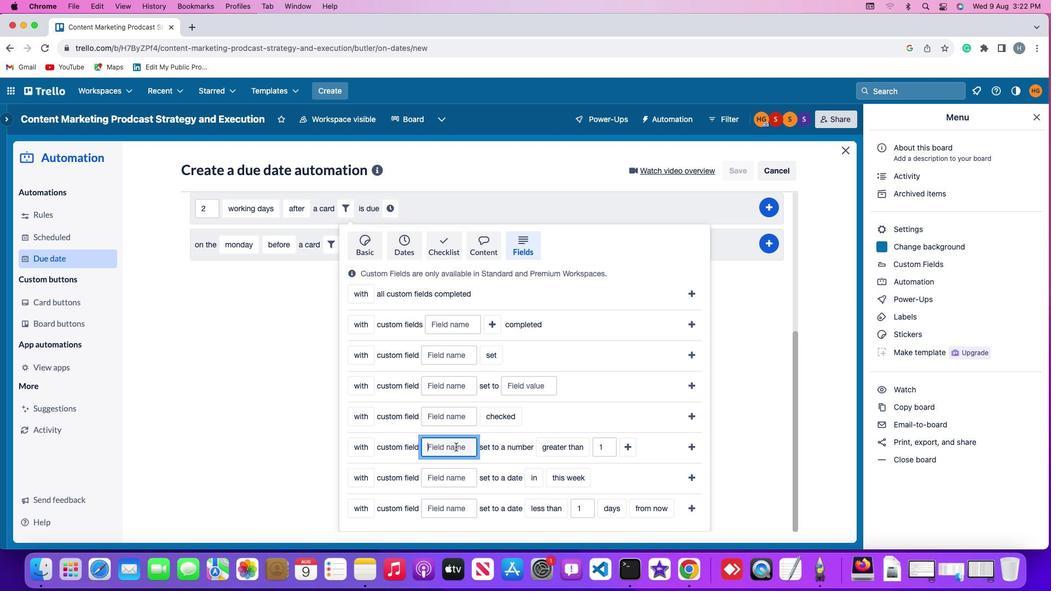 
Action: Key pressed Key.shift'R''e''s''u''m''e'
Screenshot: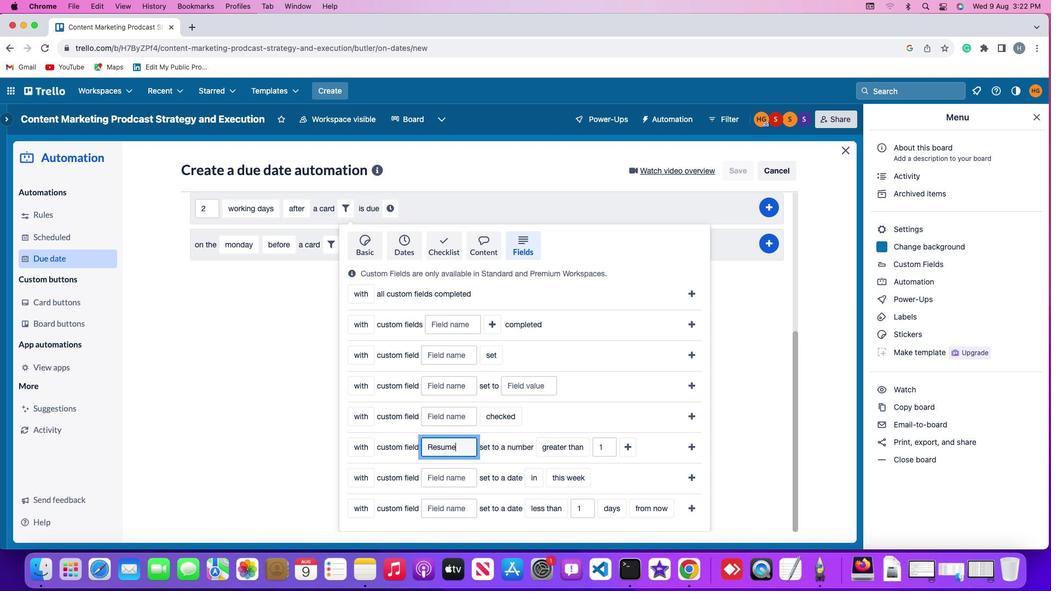 
Action: Mouse moved to (563, 449)
Screenshot: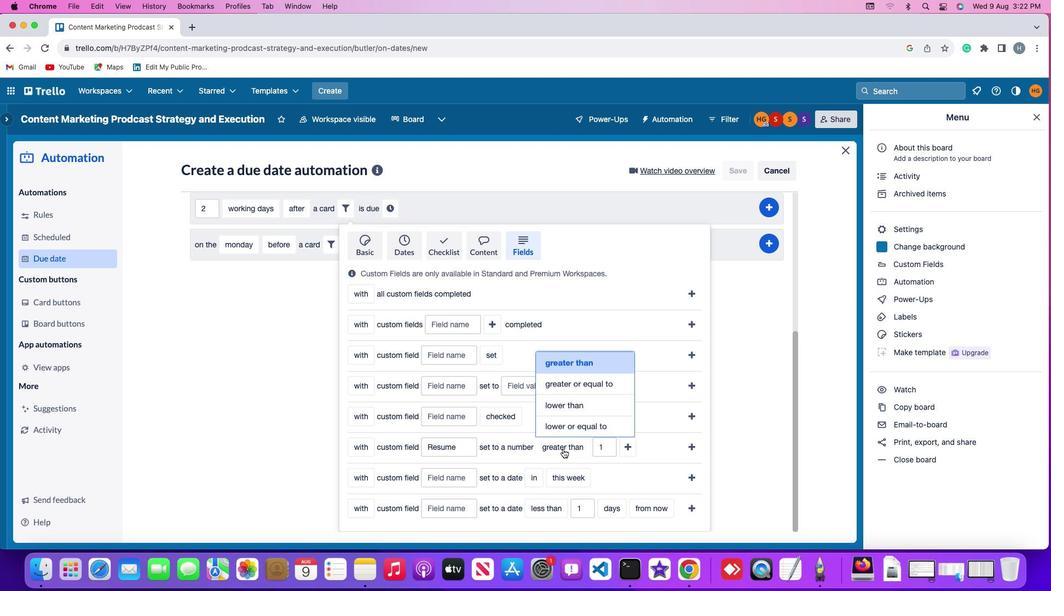 
Action: Mouse pressed left at (563, 449)
Screenshot: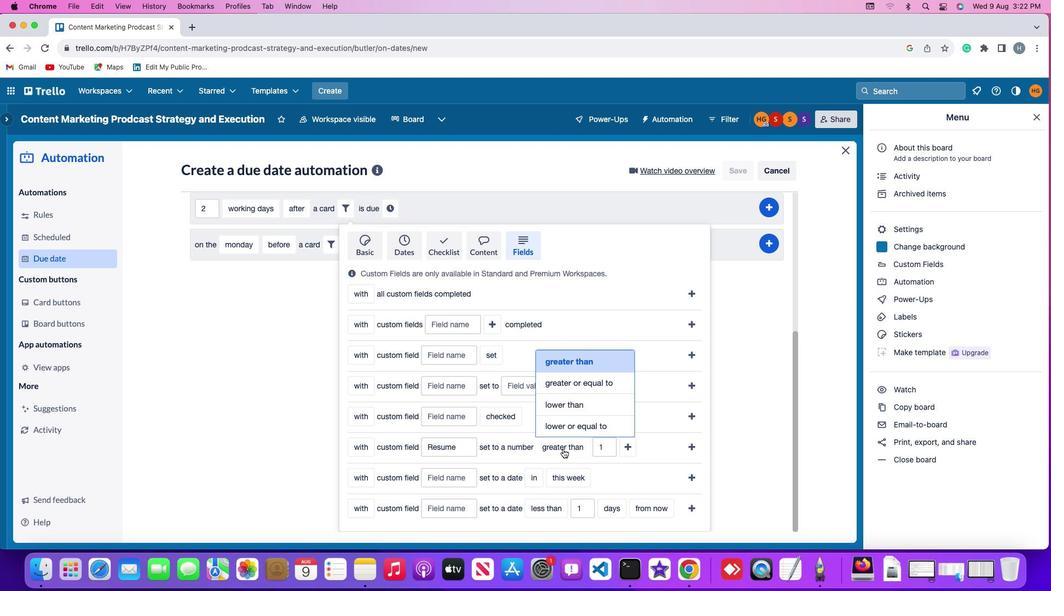 
Action: Mouse moved to (582, 421)
Screenshot: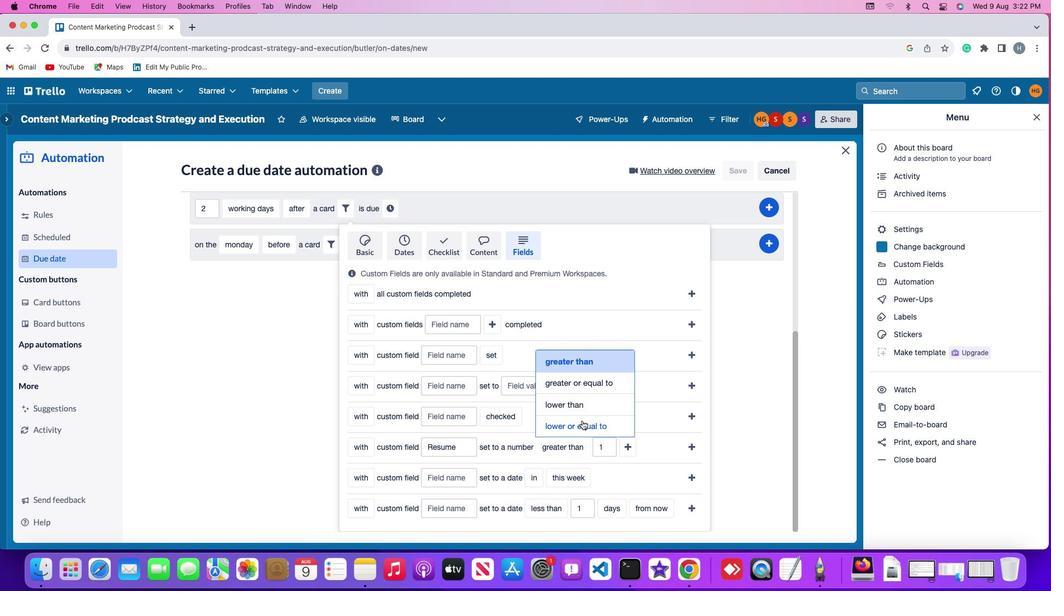 
Action: Mouse pressed left at (582, 421)
Screenshot: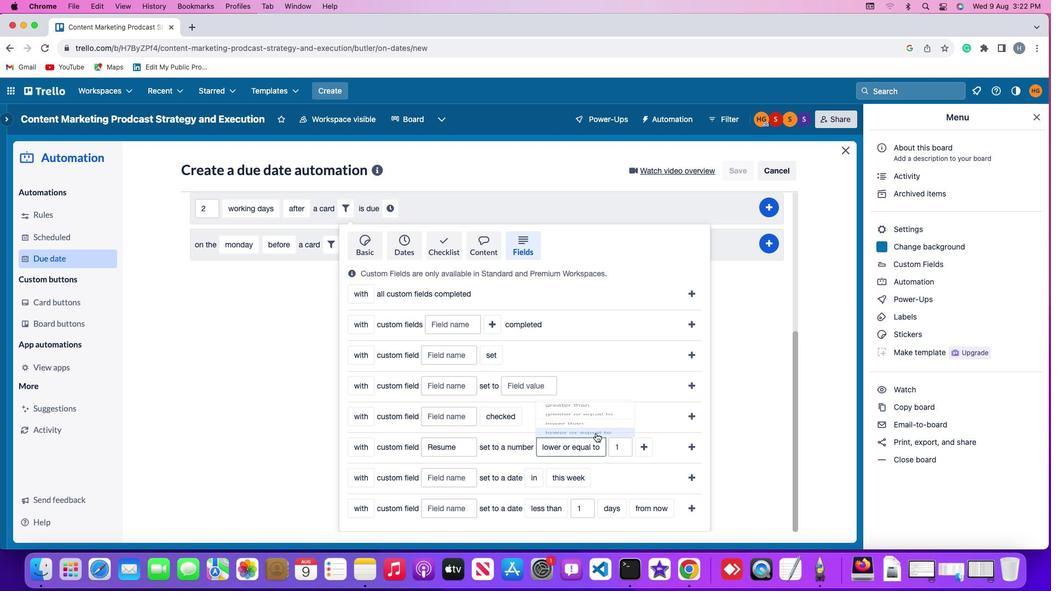 
Action: Mouse moved to (624, 445)
Screenshot: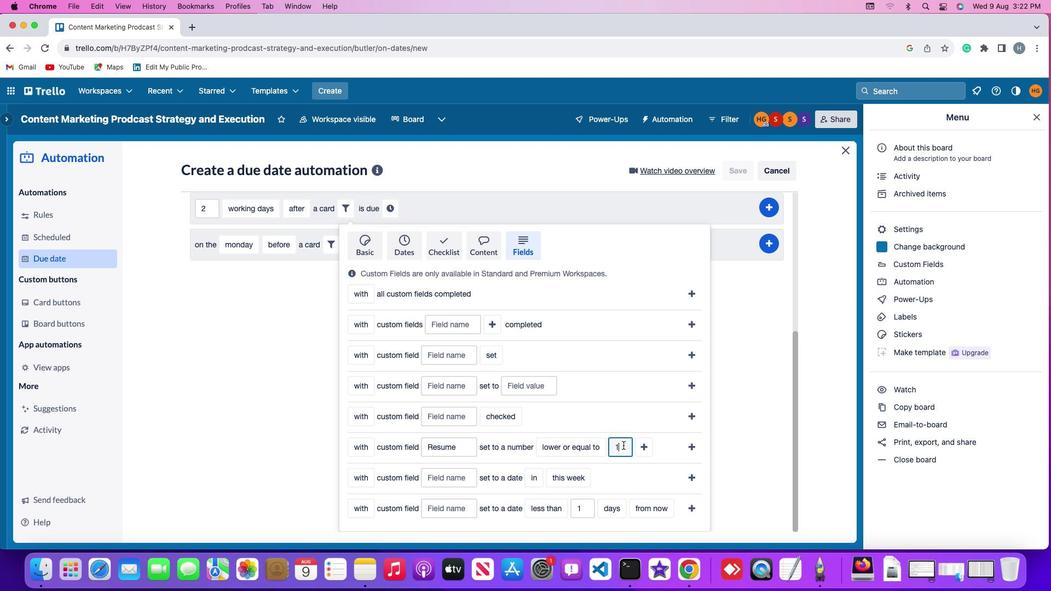 
Action: Mouse pressed left at (624, 445)
Screenshot: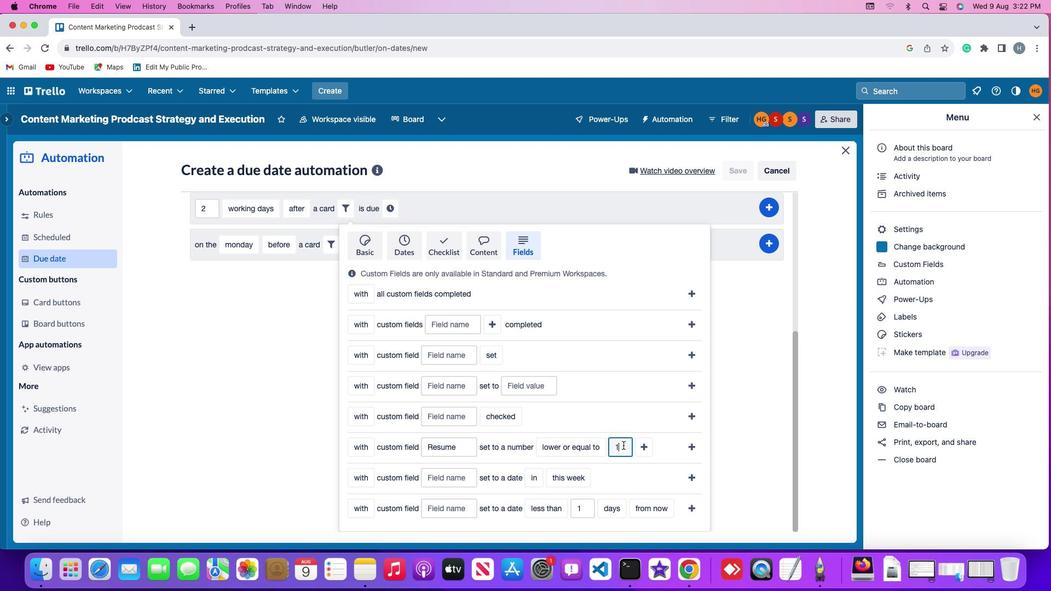 
Action: Mouse moved to (624, 445)
Screenshot: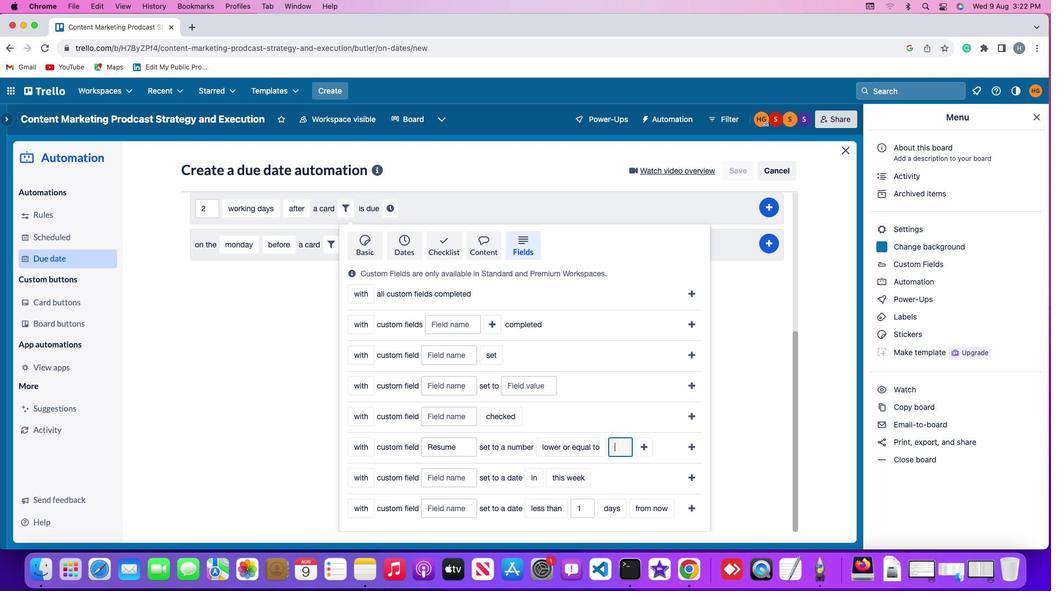 
Action: Key pressed Key.backspace'1'
Screenshot: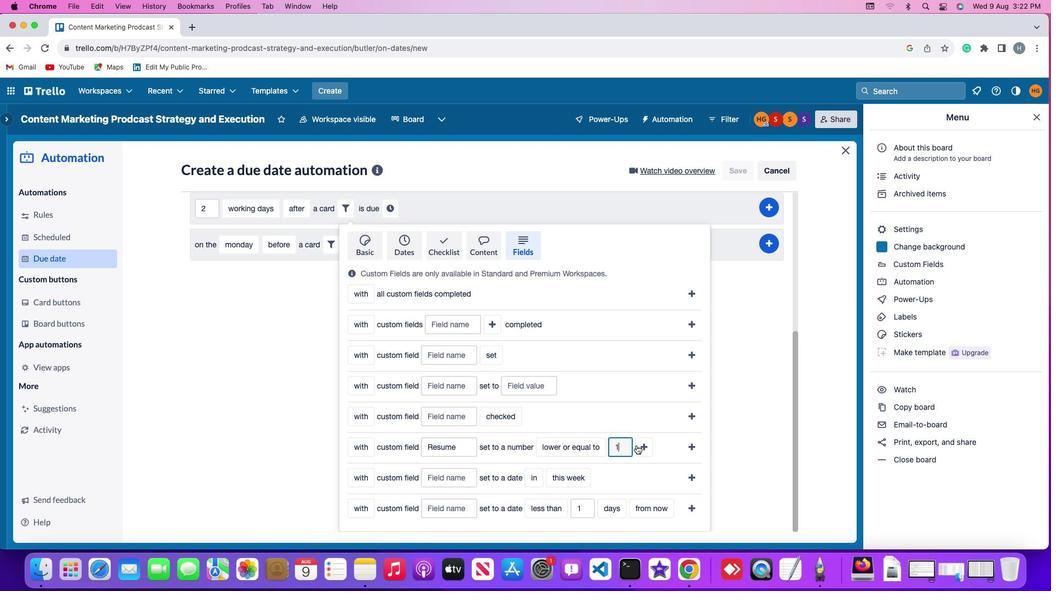 
Action: Mouse moved to (644, 448)
Screenshot: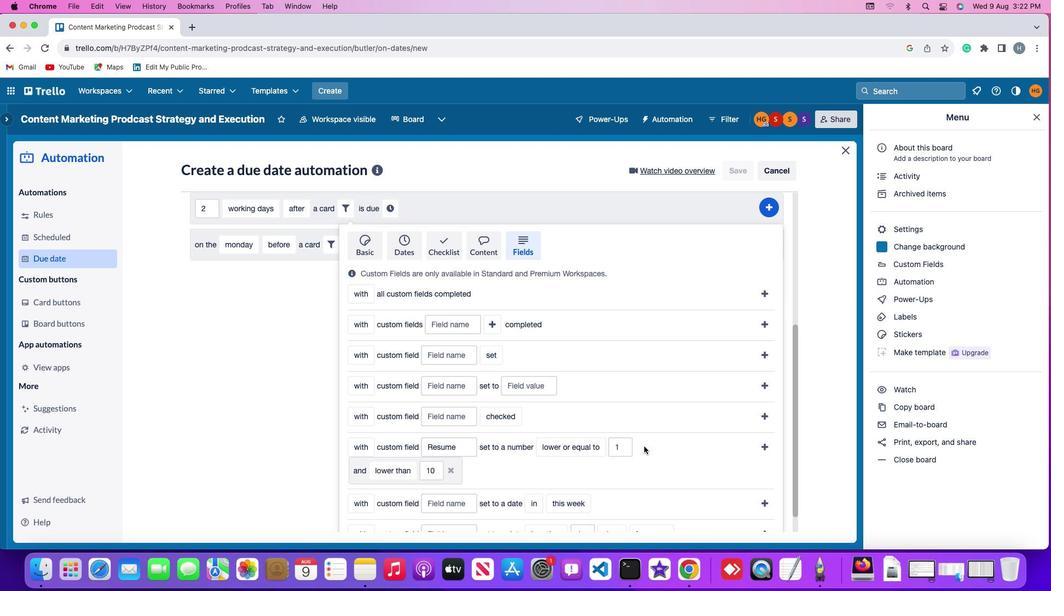 
Action: Mouse pressed left at (644, 448)
Screenshot: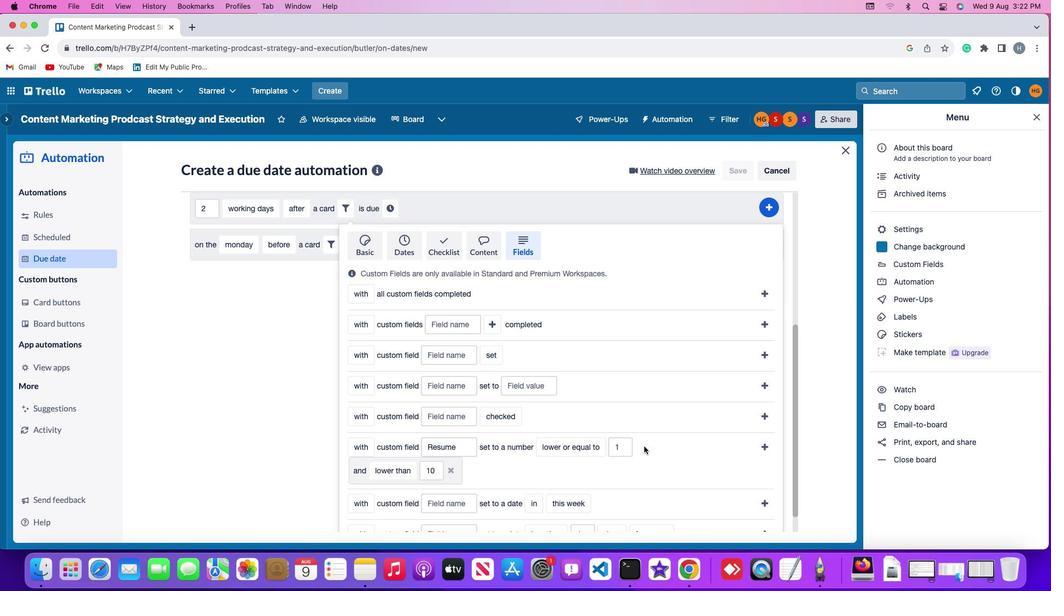 
Action: Mouse moved to (389, 474)
Screenshot: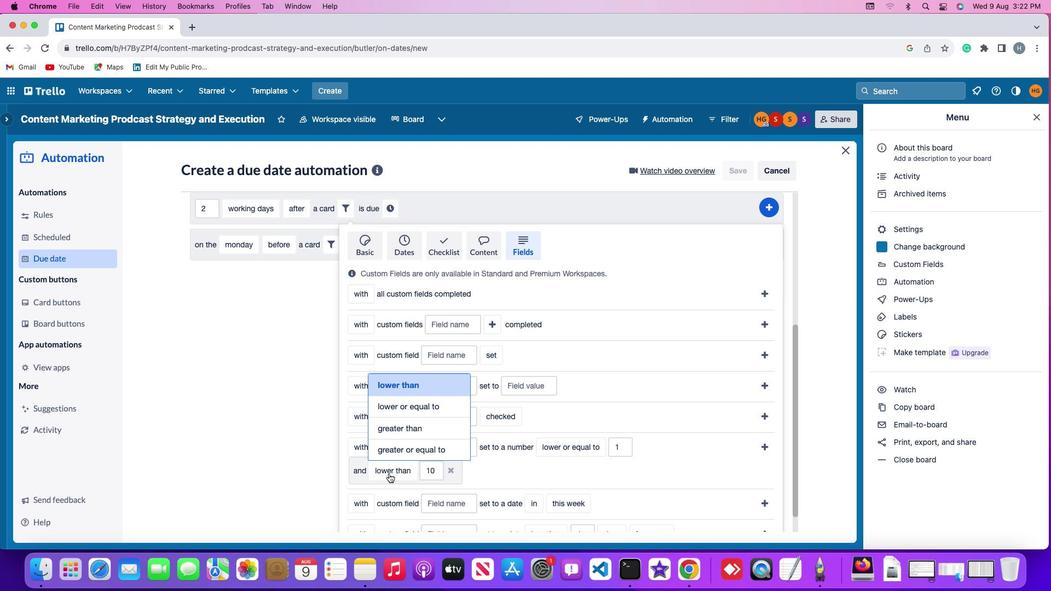 
Action: Mouse pressed left at (389, 474)
Screenshot: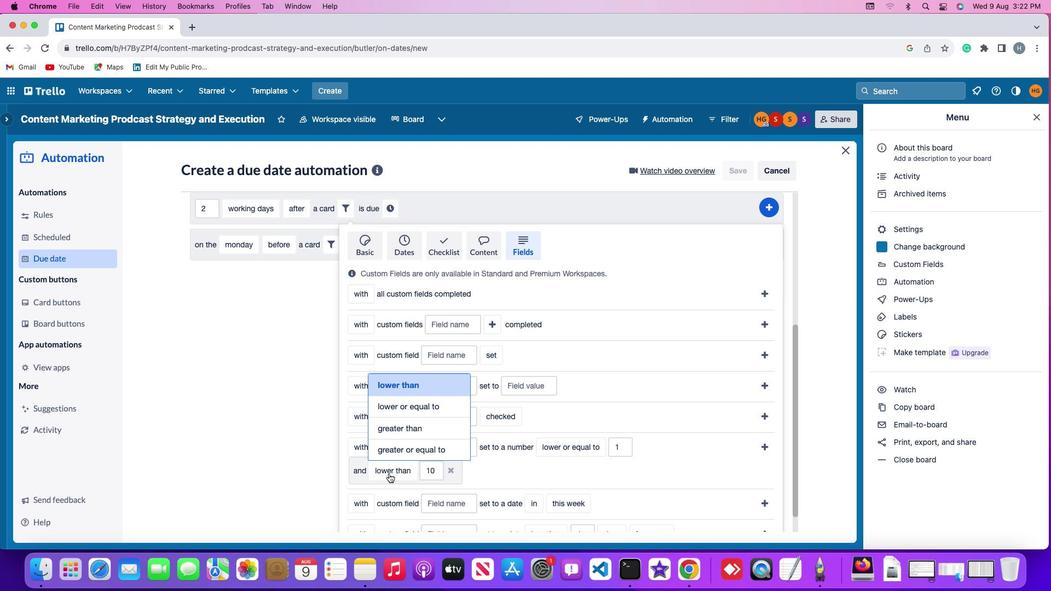 
Action: Mouse moved to (413, 430)
Screenshot: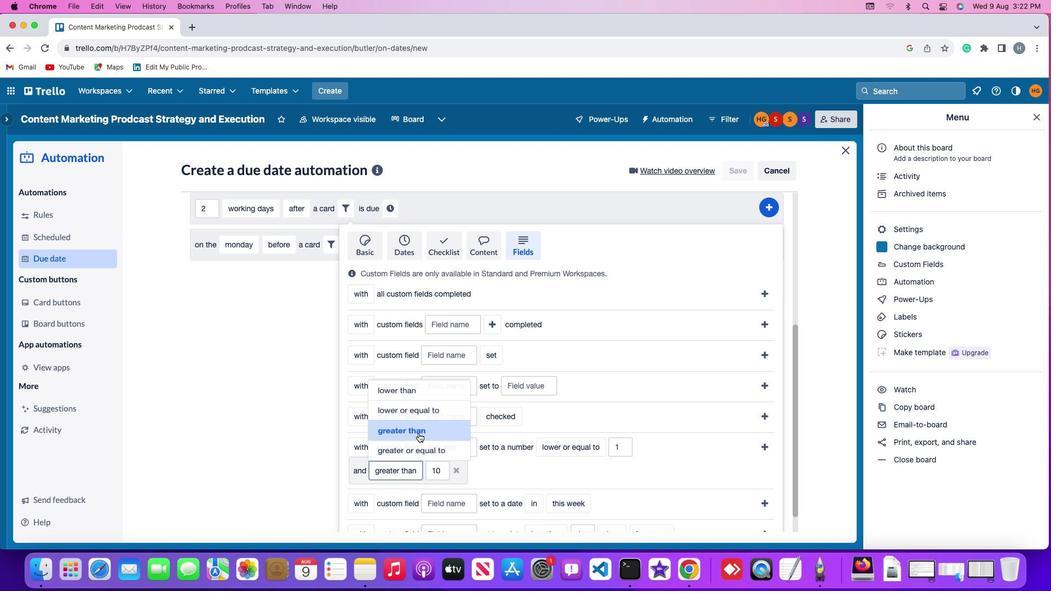 
Action: Mouse pressed left at (413, 430)
Screenshot: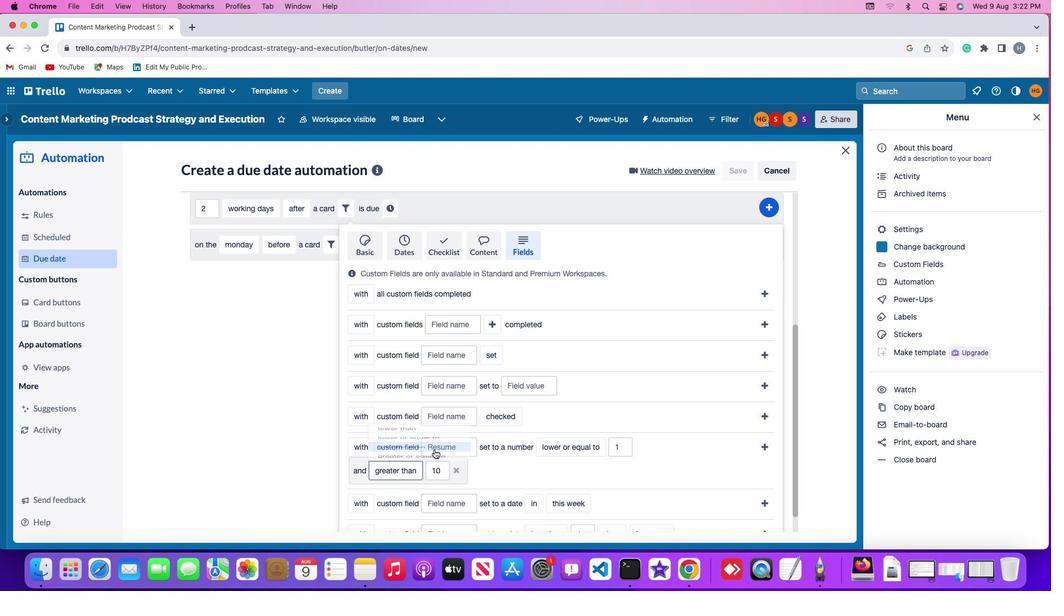 
Action: Mouse moved to (443, 467)
Screenshot: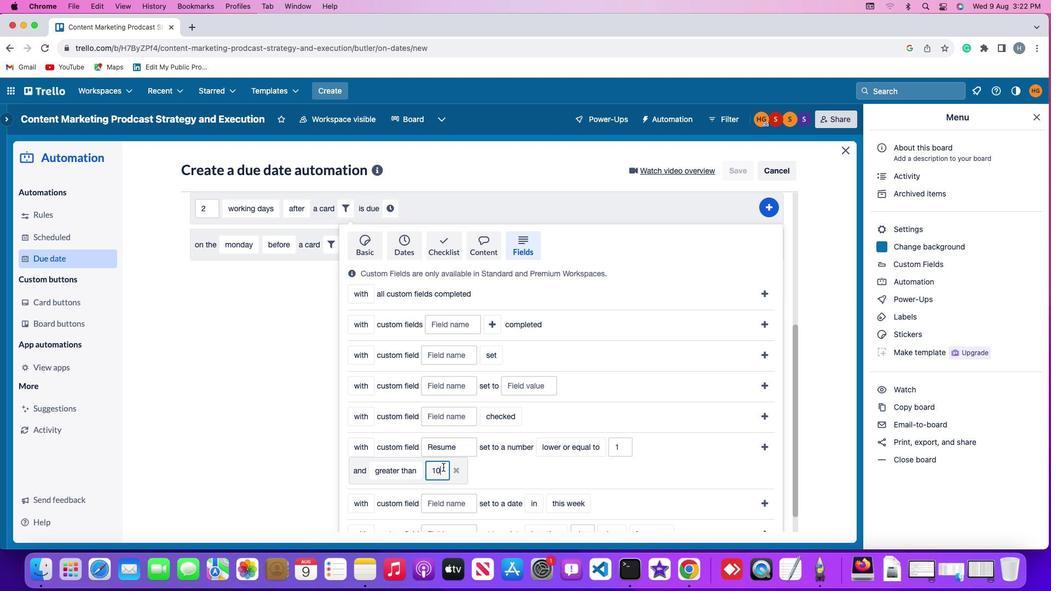 
Action: Mouse pressed left at (443, 467)
Screenshot: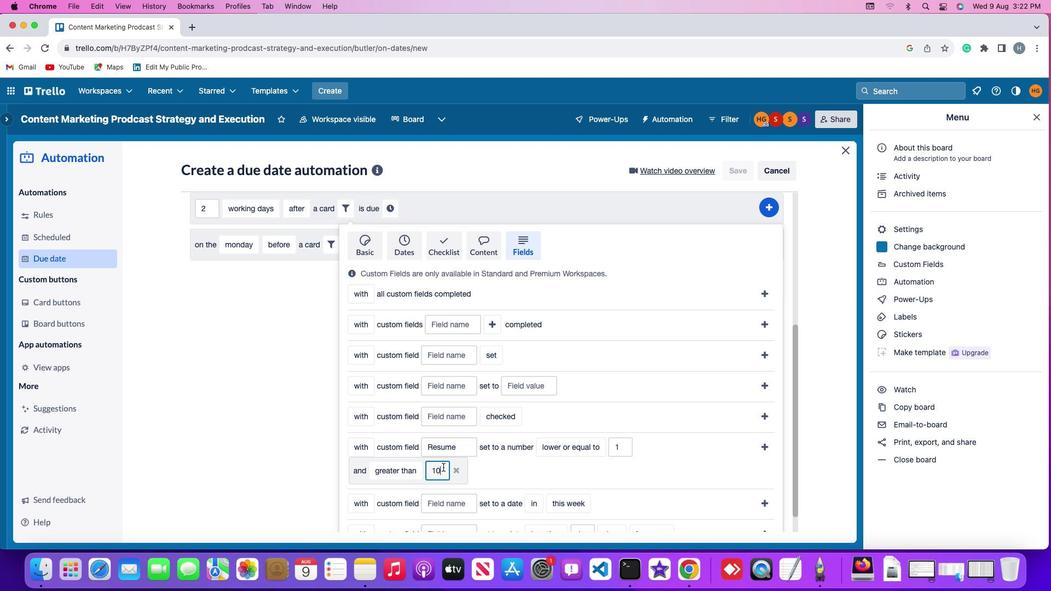 
Action: Key pressed Key.backspaceKey.backspace'1''0'
Screenshot: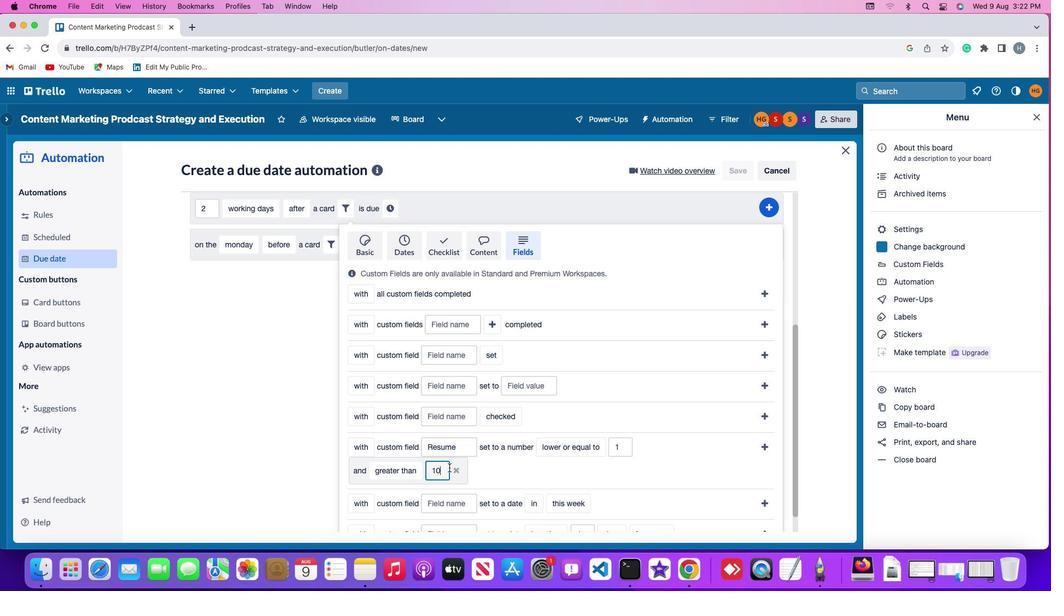 
Action: Mouse moved to (767, 445)
Screenshot: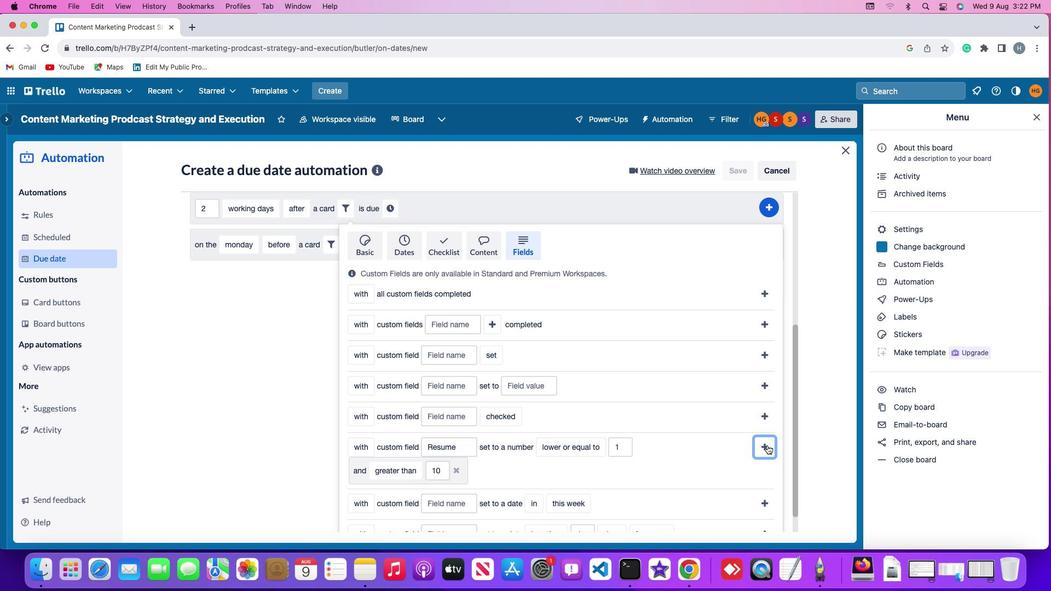 
Action: Mouse pressed left at (767, 445)
Screenshot: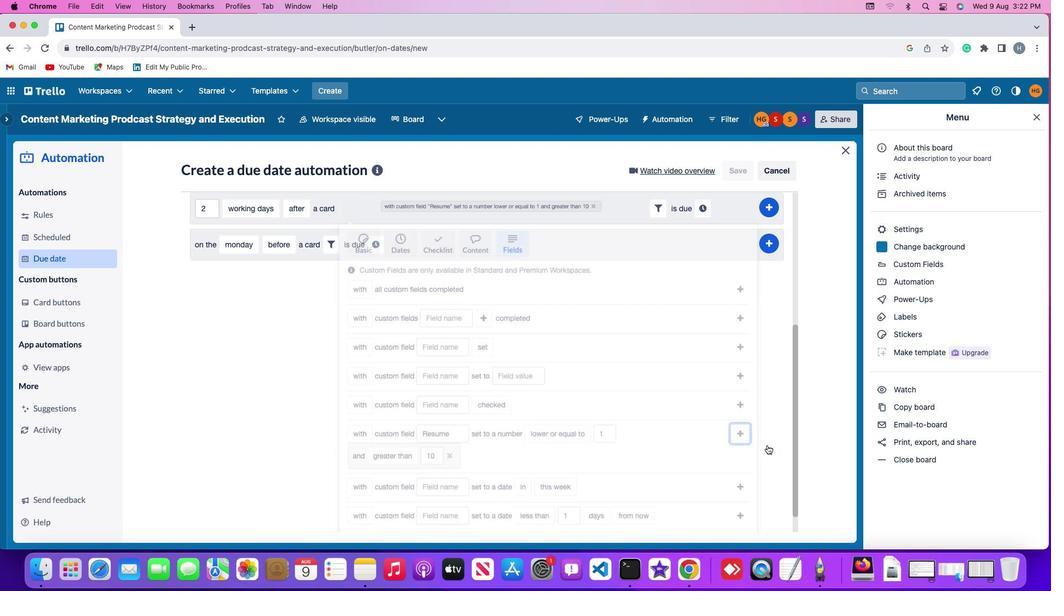 
Action: Mouse moved to (700, 440)
Screenshot: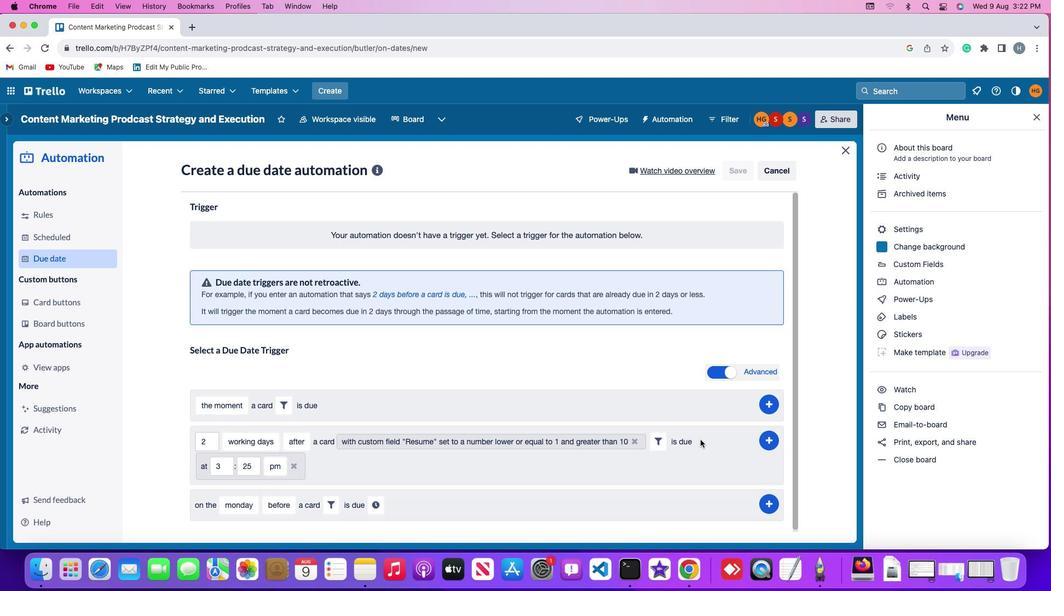 
Action: Mouse pressed left at (700, 440)
Screenshot: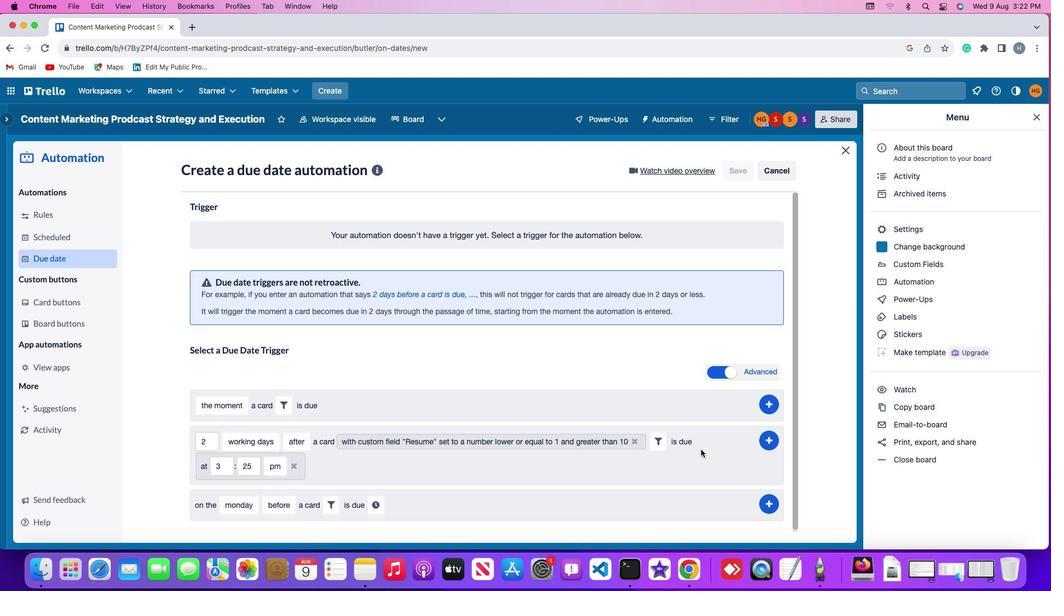 
Action: Mouse moved to (228, 466)
Screenshot: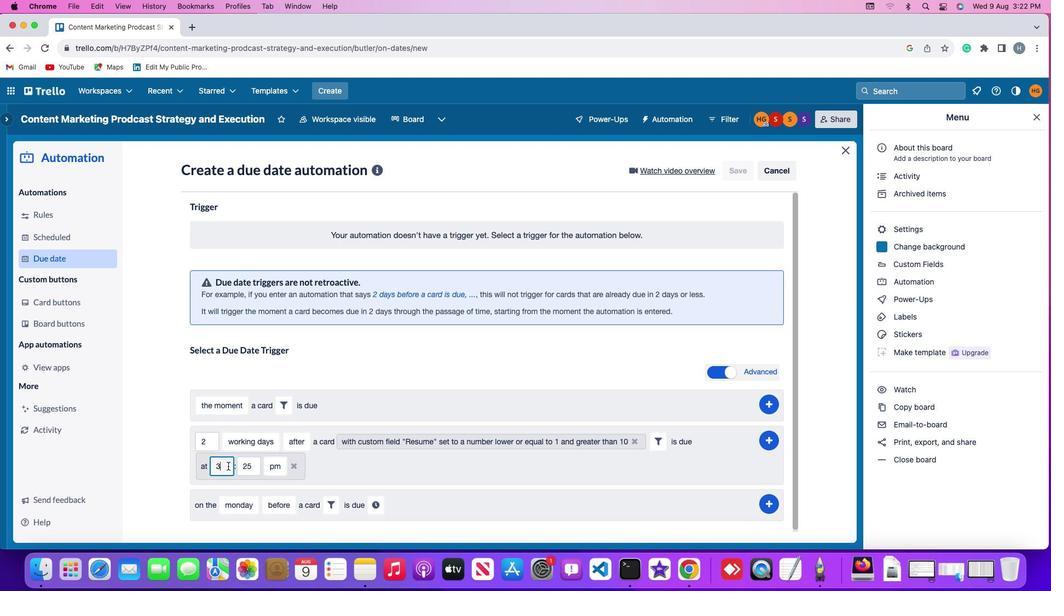 
Action: Mouse pressed left at (228, 466)
Screenshot: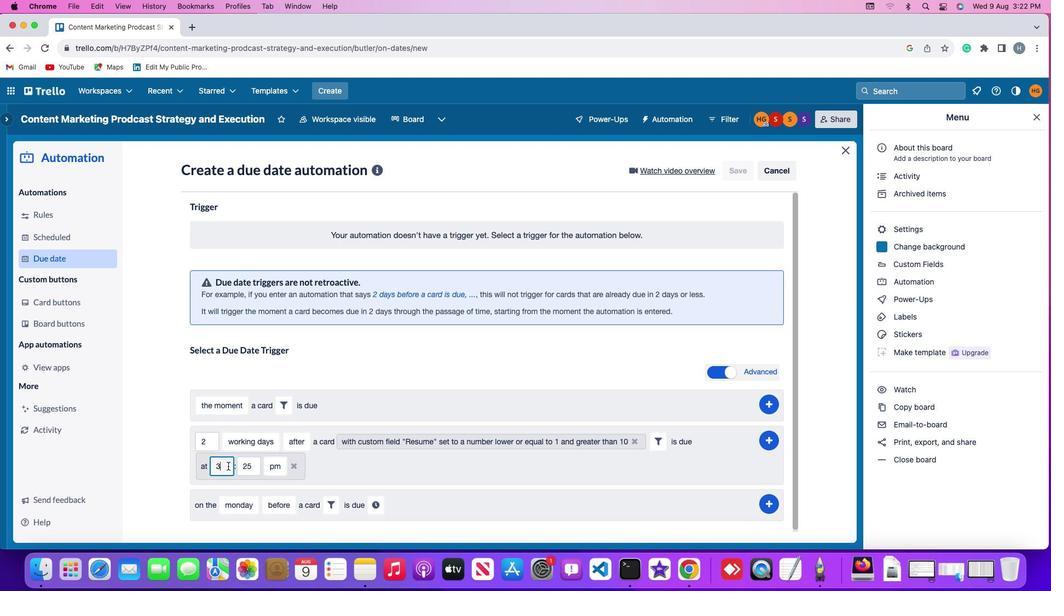 
Action: Key pressed Key.backspace'1''1'
Screenshot: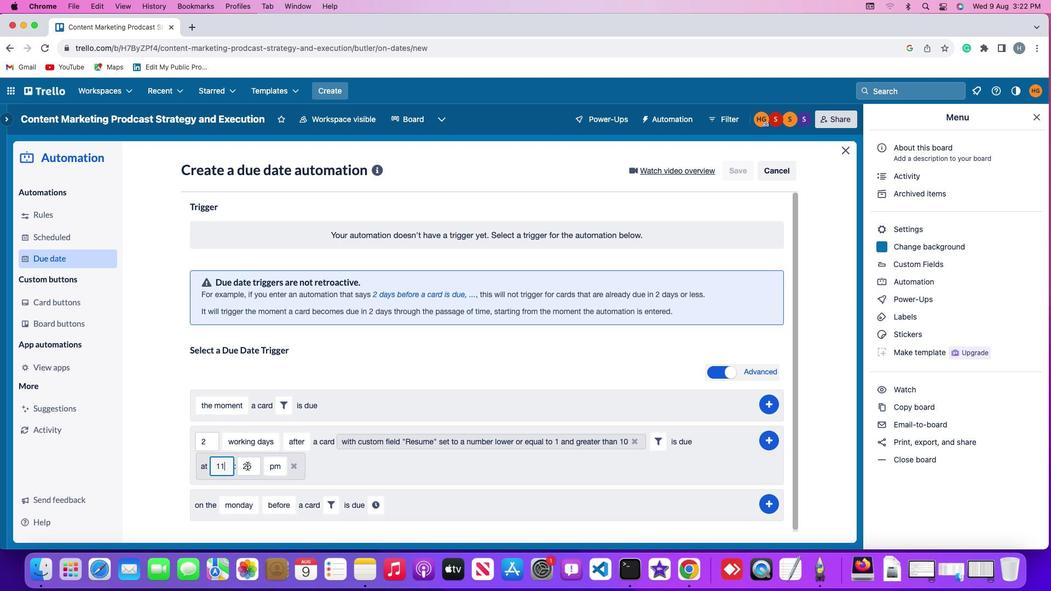 
Action: Mouse moved to (253, 466)
Screenshot: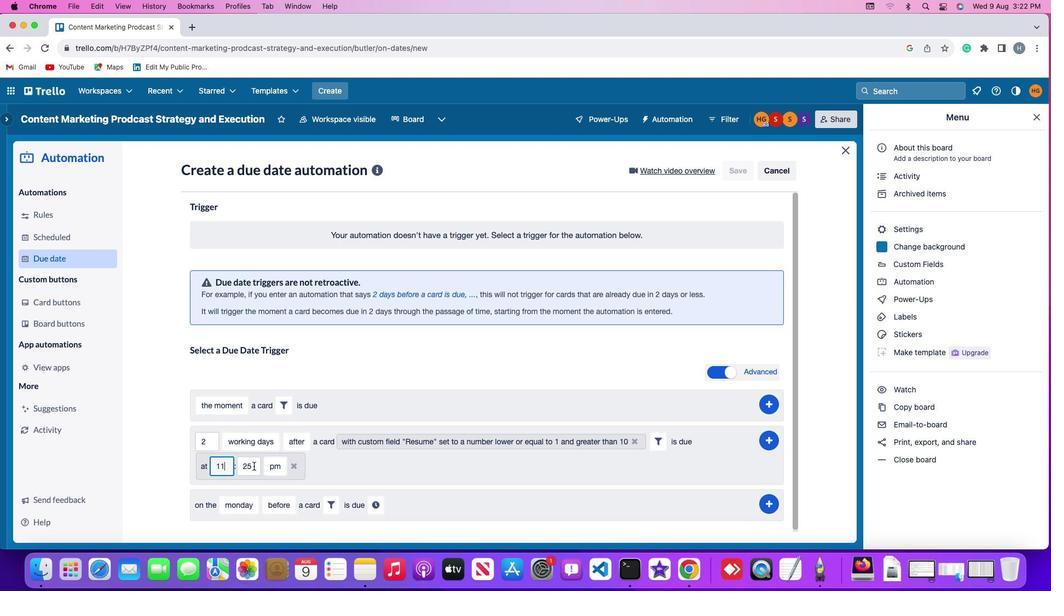 
Action: Mouse pressed left at (253, 466)
Screenshot: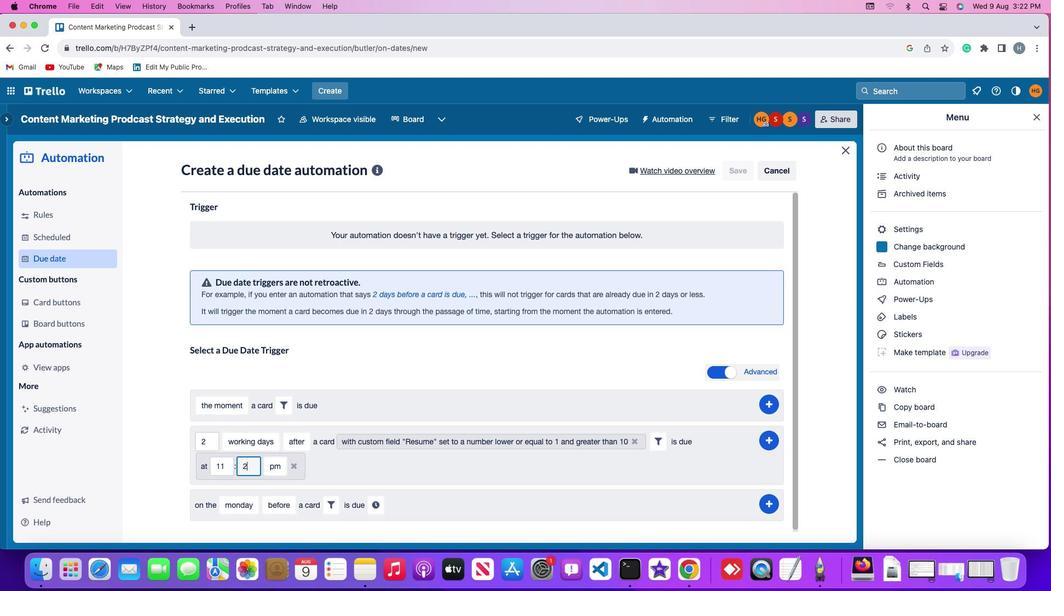 
Action: Key pressed Key.backspace
Screenshot: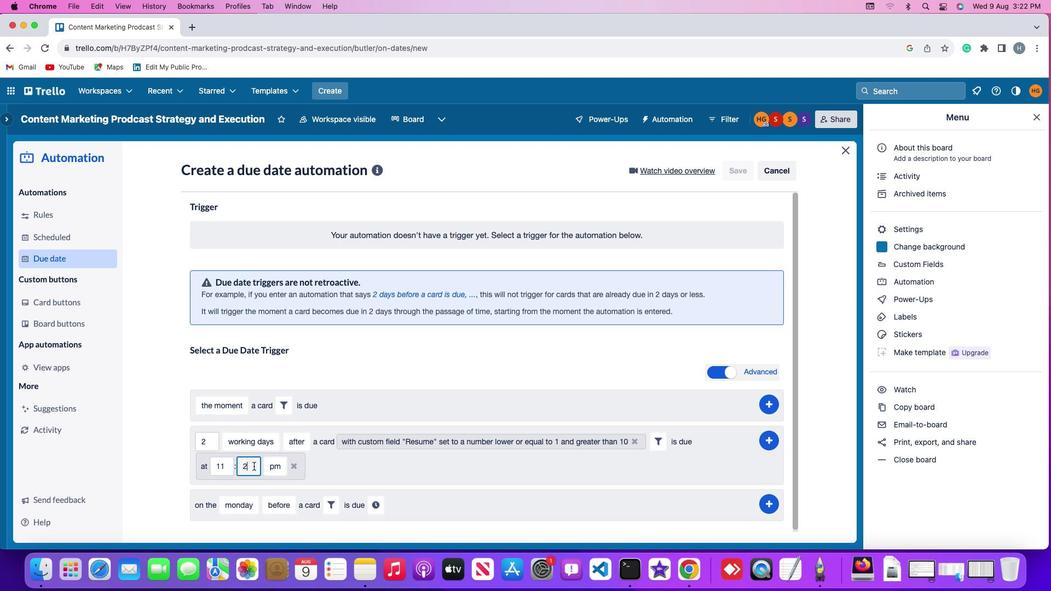
Action: Mouse moved to (253, 466)
Screenshot: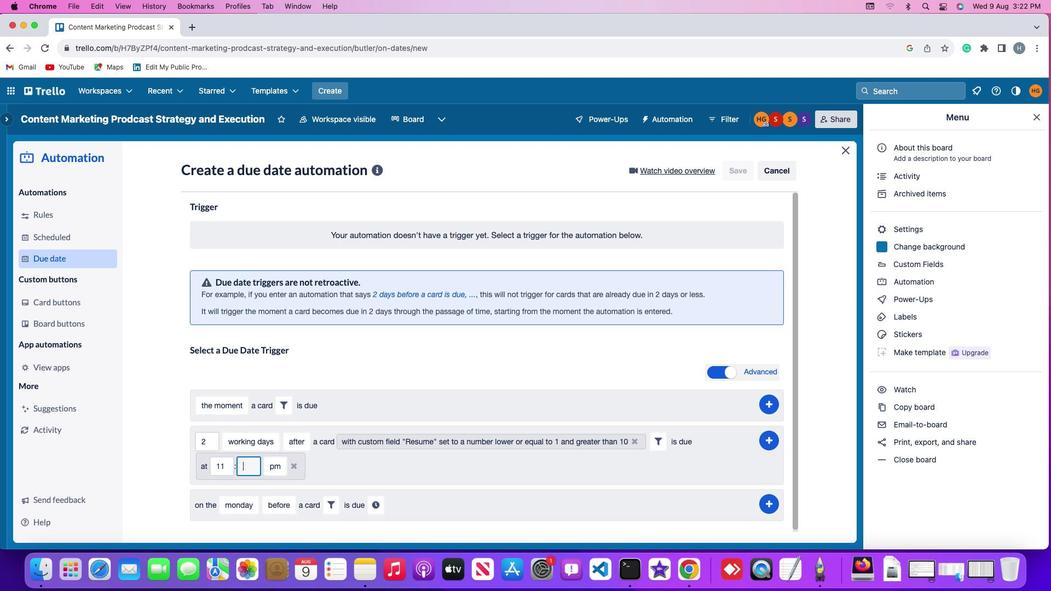
Action: Key pressed Key.backspace'0''0'
Screenshot: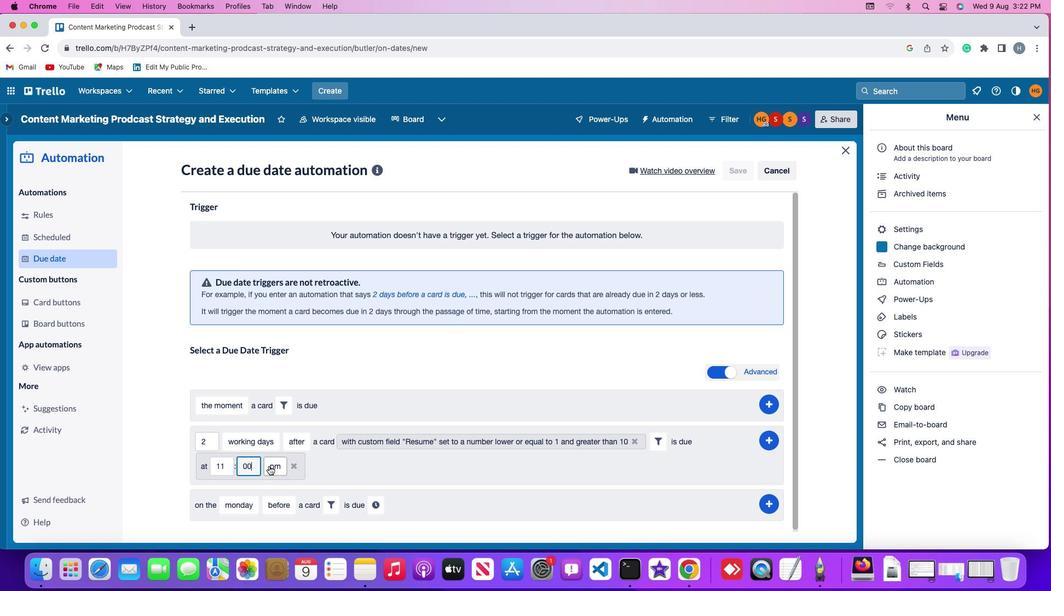 
Action: Mouse moved to (269, 465)
Screenshot: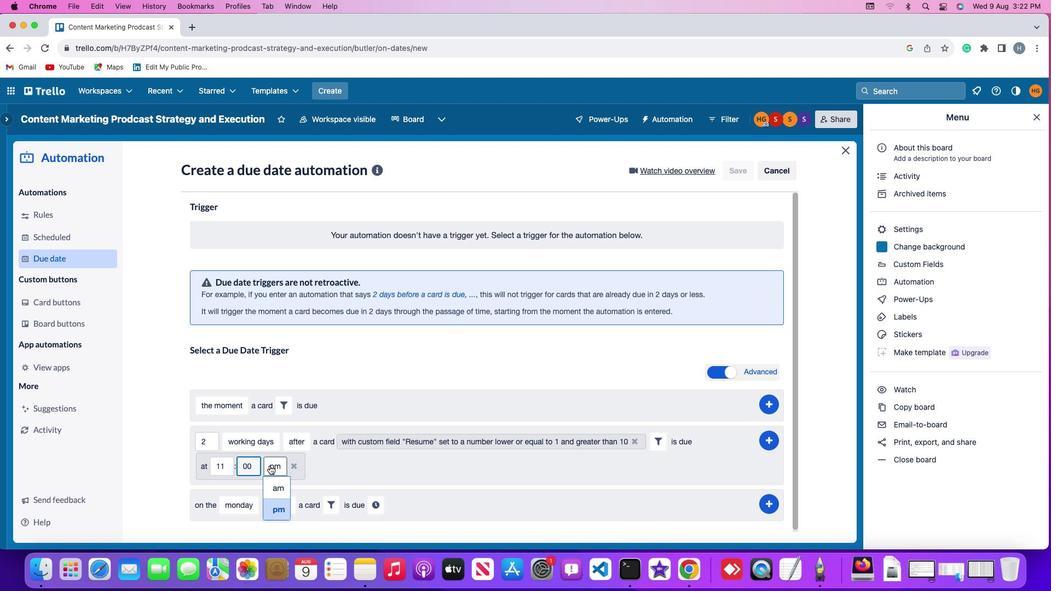 
Action: Mouse pressed left at (269, 465)
Screenshot: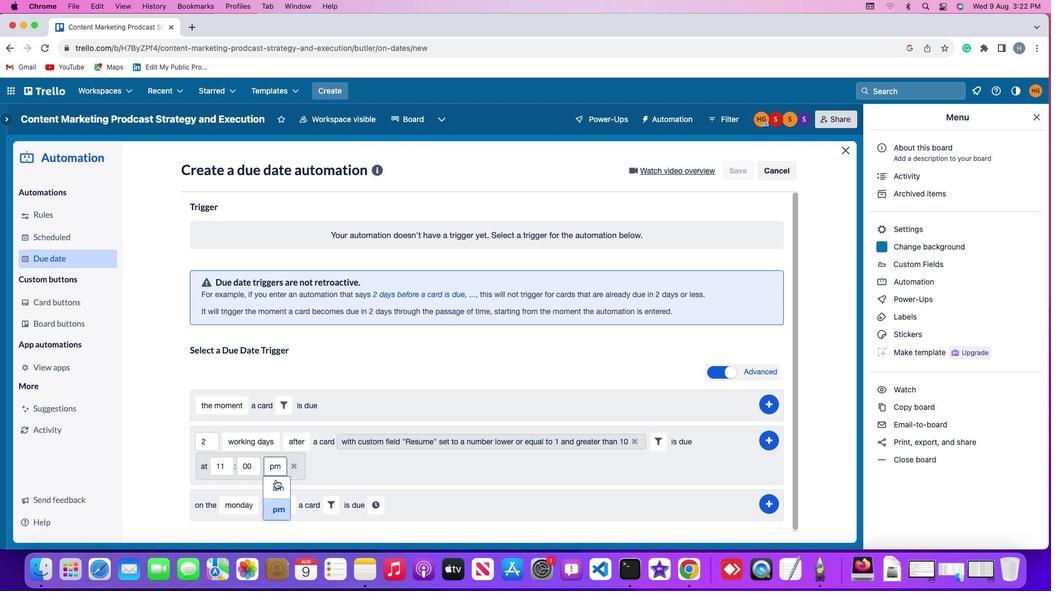 
Action: Mouse moved to (275, 483)
Screenshot: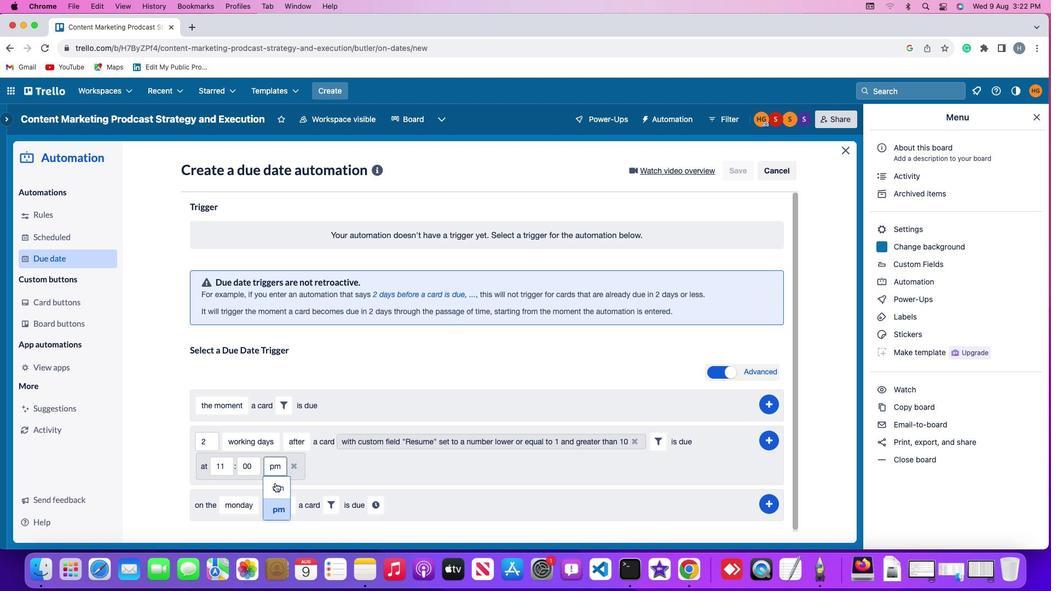 
Action: Mouse pressed left at (275, 483)
Screenshot: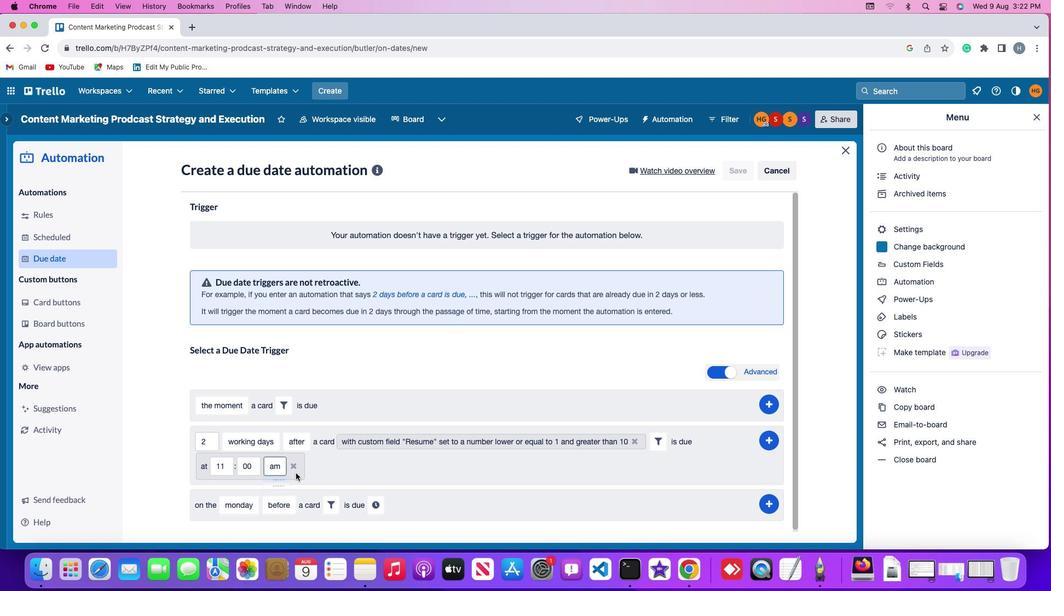 
Action: Mouse moved to (771, 436)
Screenshot: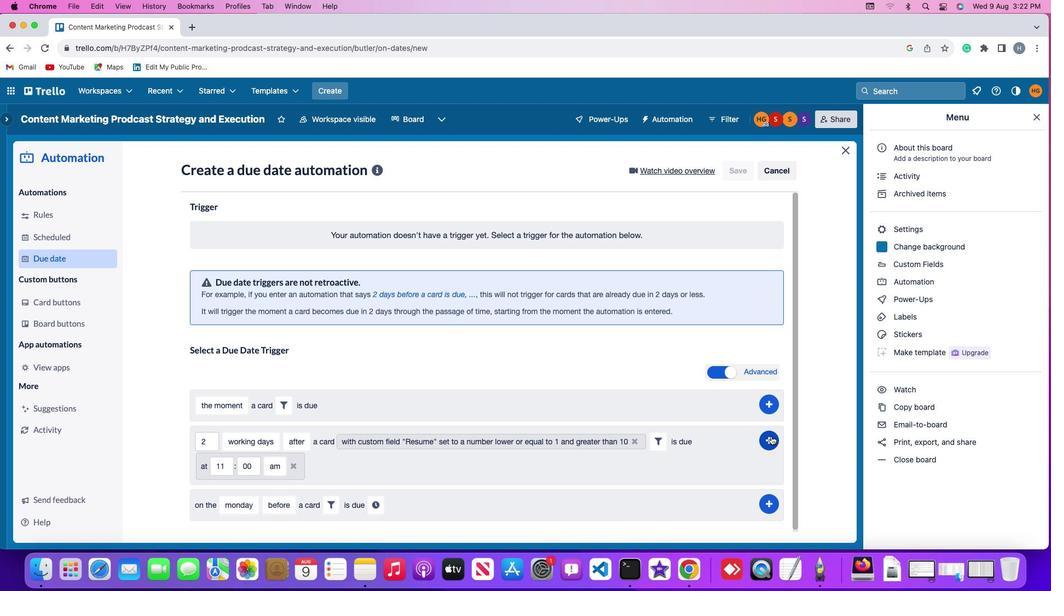 
Action: Mouse pressed left at (771, 436)
Screenshot: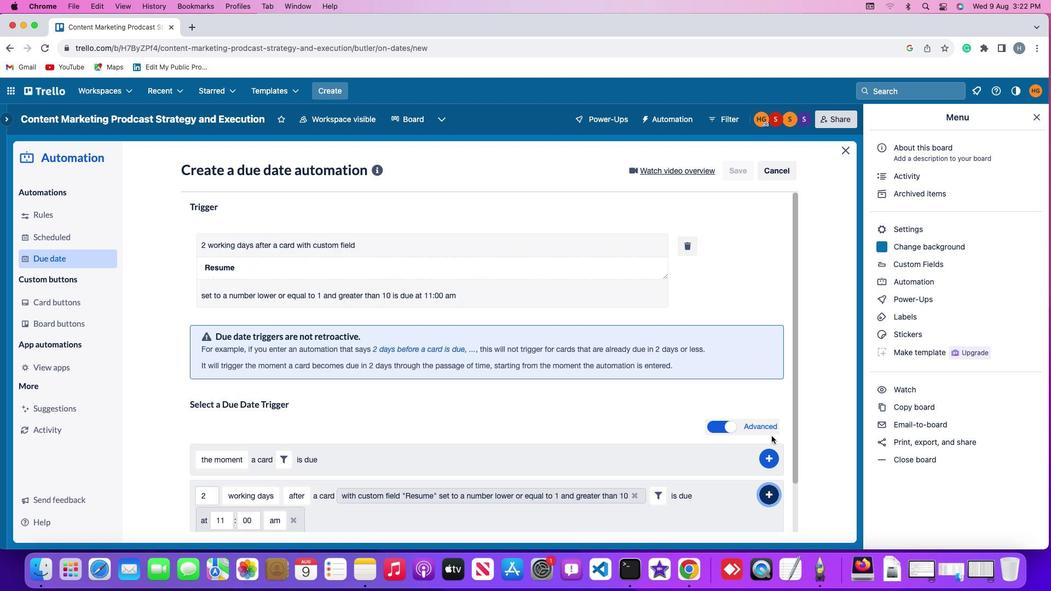 
Action: Mouse moved to (814, 335)
Screenshot: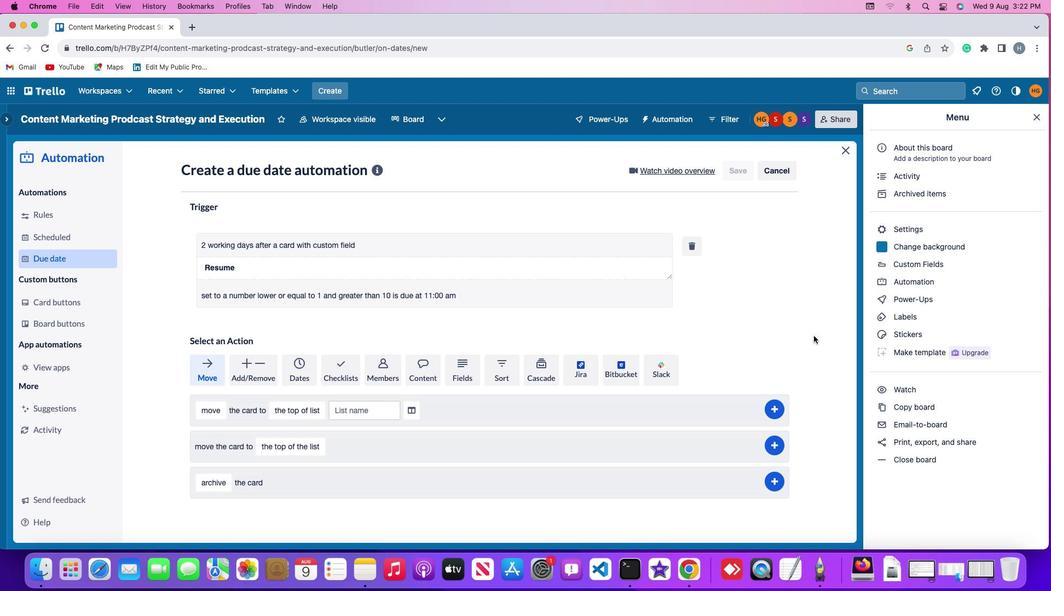 
